 Task: Look for Airbnb options in Koidu, Sierra Leone from 9th December, 2023 to 16th December, 2023 for 2 adults, 1 child.2 bedrooms having 2 beds and 1 bathroom. Property type can be flat. Look for 4 properties as per requirement.
Action: Mouse moved to (486, 60)
Screenshot: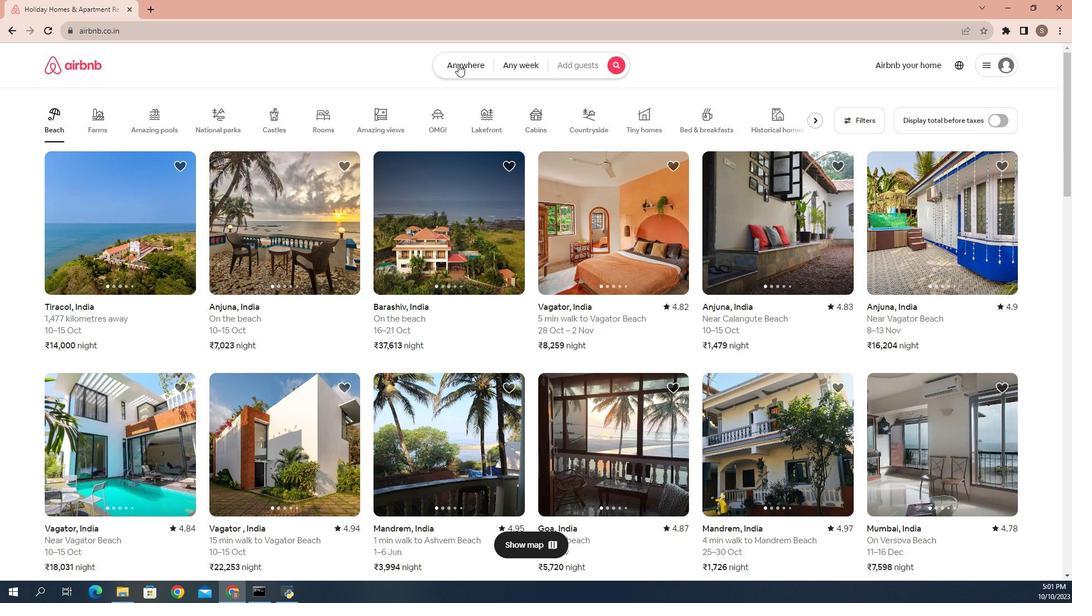
Action: Mouse pressed left at (486, 60)
Screenshot: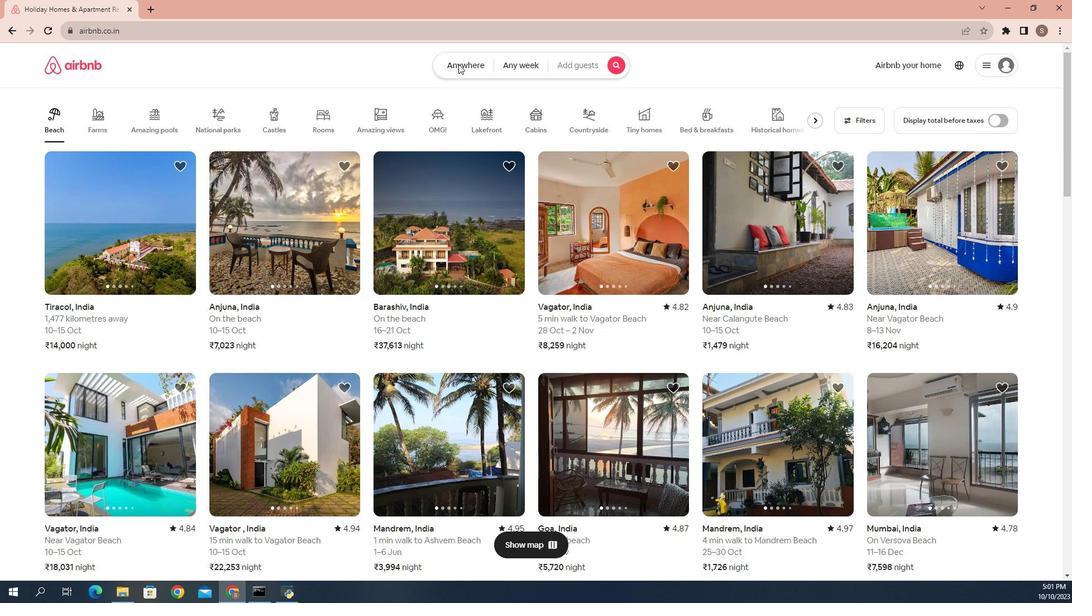 
Action: Mouse moved to (417, 104)
Screenshot: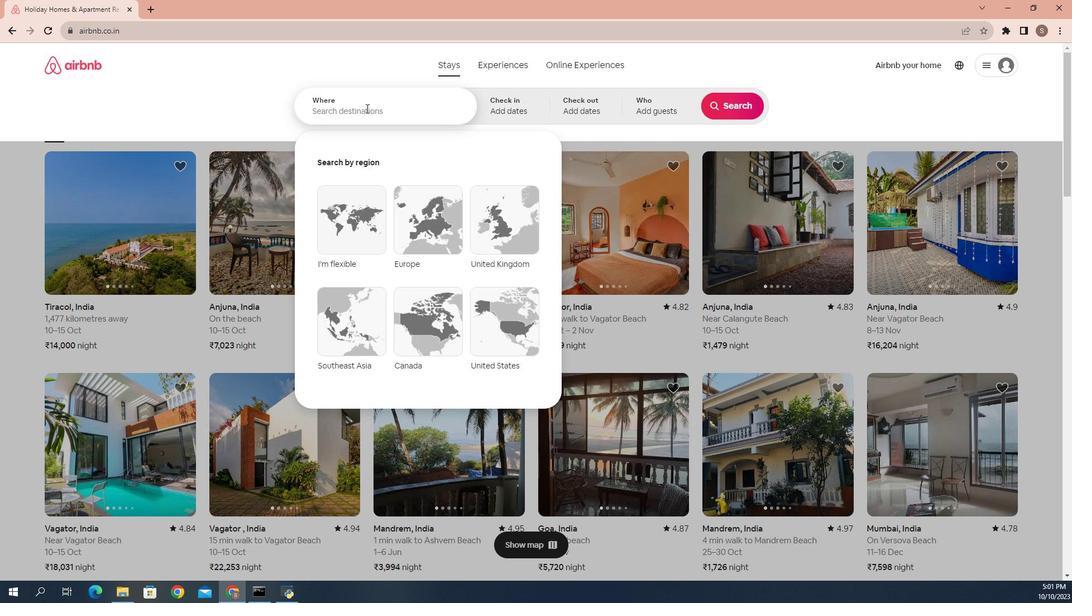 
Action: Mouse pressed left at (417, 104)
Screenshot: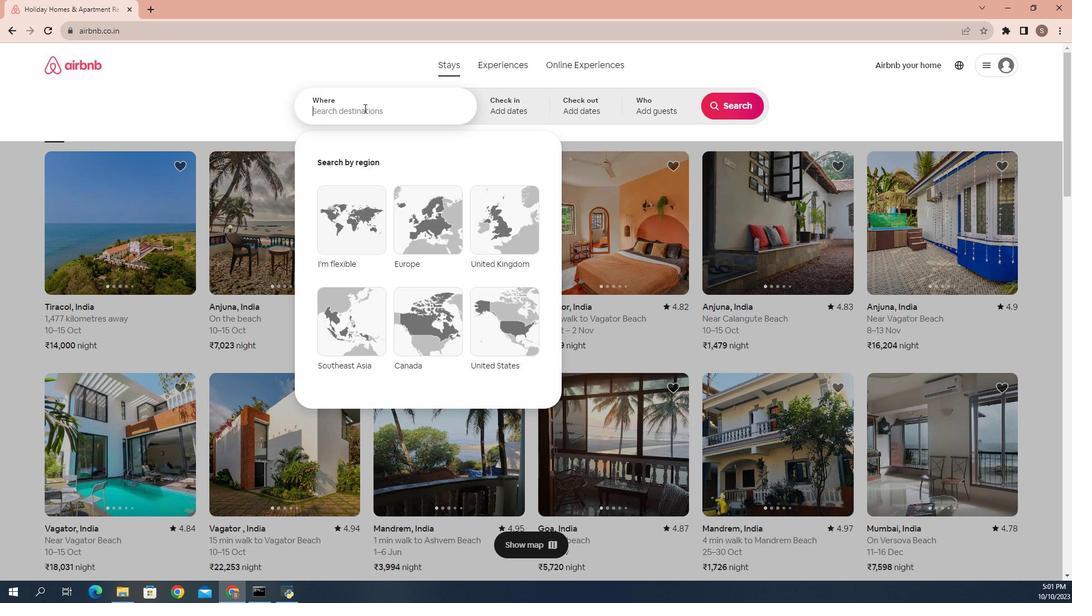 
Action: Mouse moved to (308, 77)
Screenshot: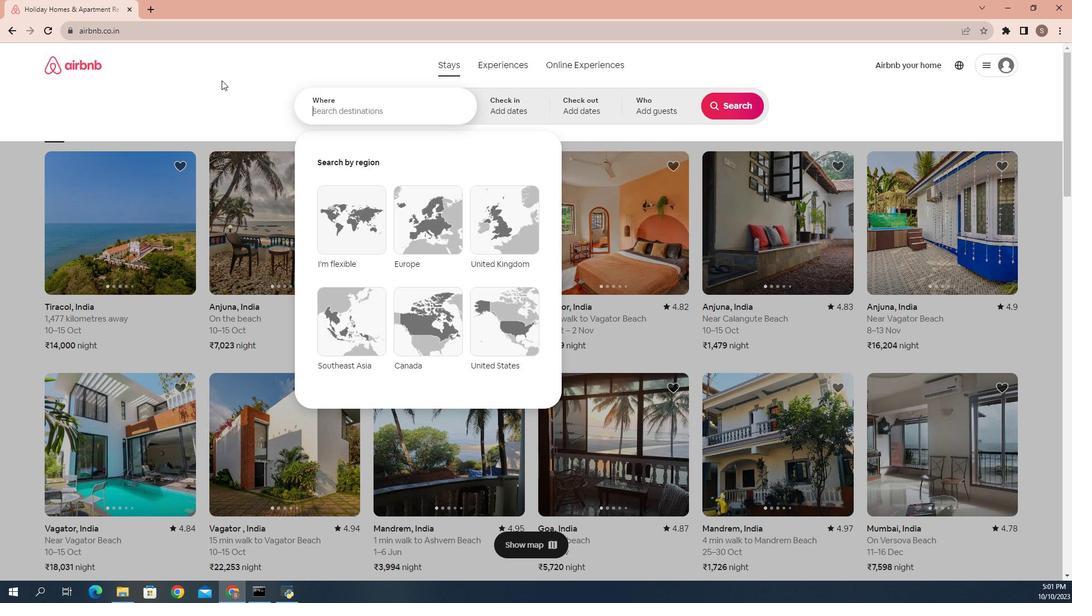
Action: Key pressed <Key.shift>Koidu,<Key.space><Key.shift_r>Sierra<Key.space><Key.shift>Leone
Screenshot: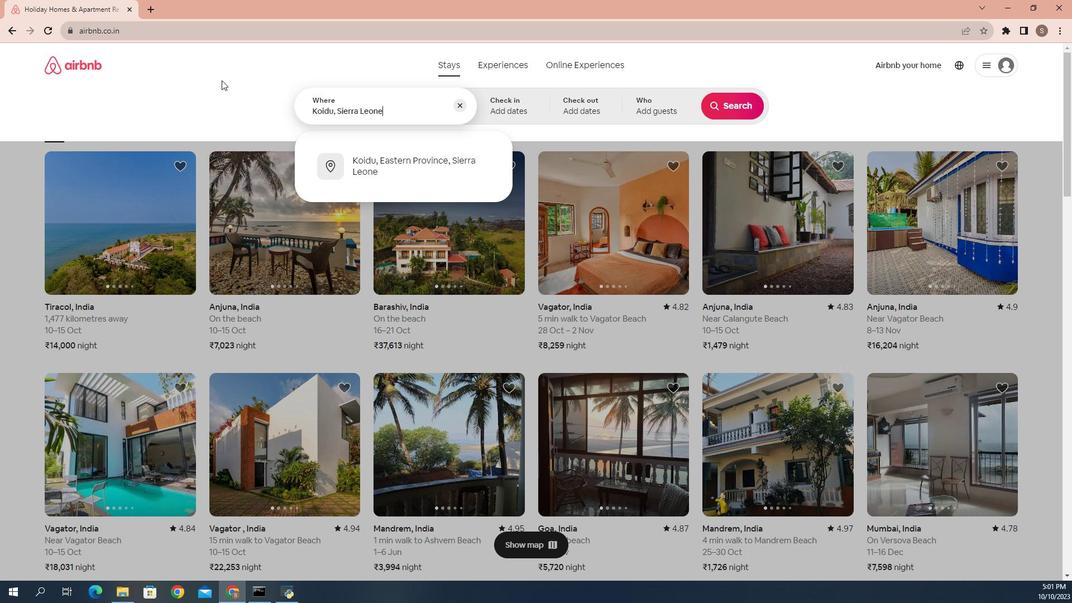 
Action: Mouse moved to (319, 92)
Screenshot: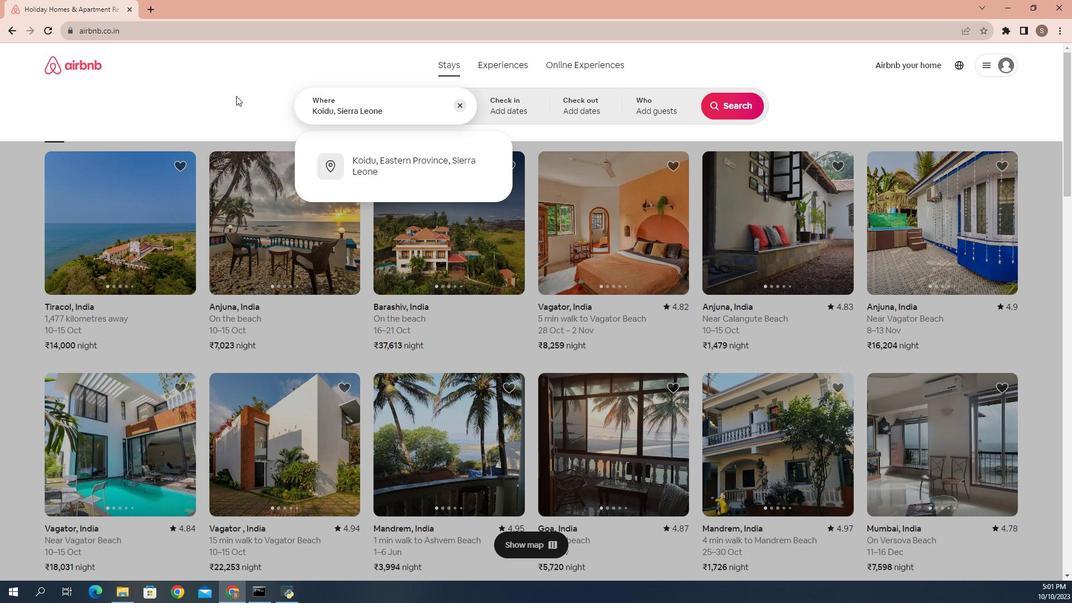 
Action: Key pressed <Key.enter>
Screenshot: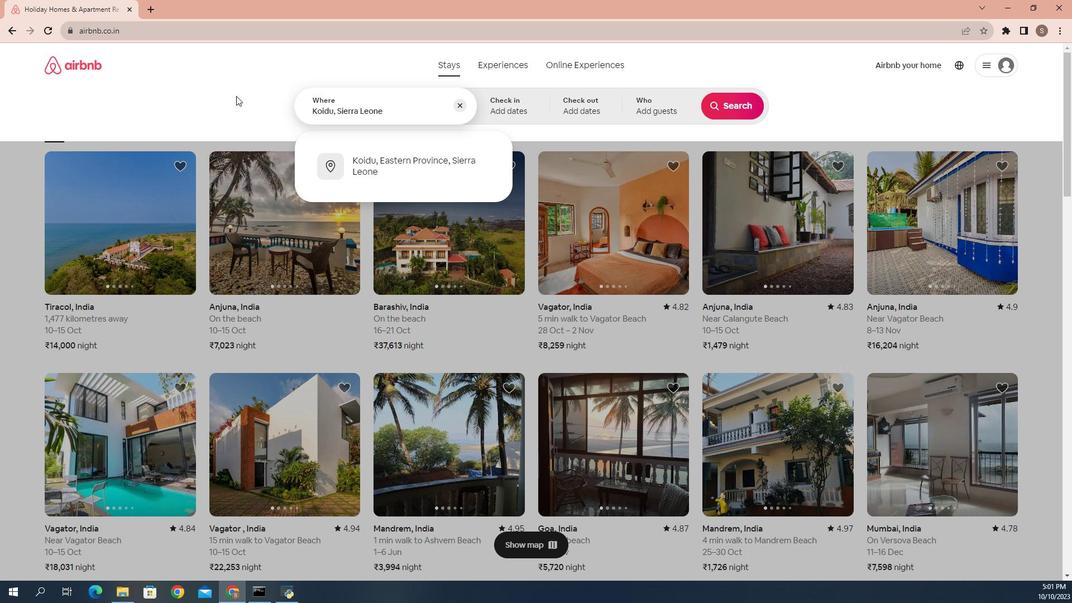 
Action: Mouse moved to (690, 190)
Screenshot: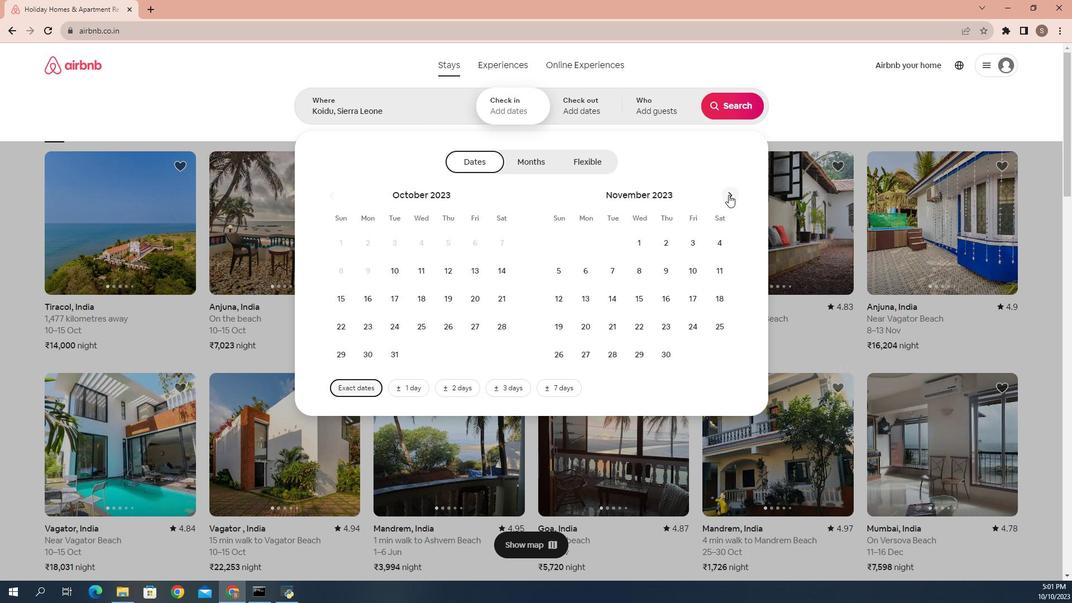 
Action: Mouse pressed left at (690, 190)
Screenshot: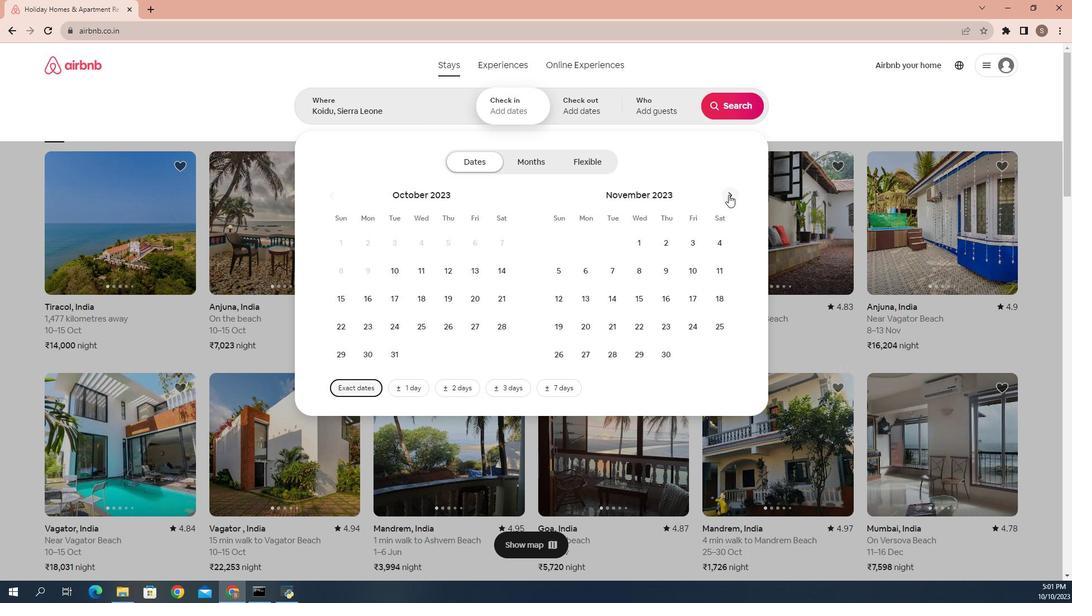 
Action: Mouse moved to (686, 265)
Screenshot: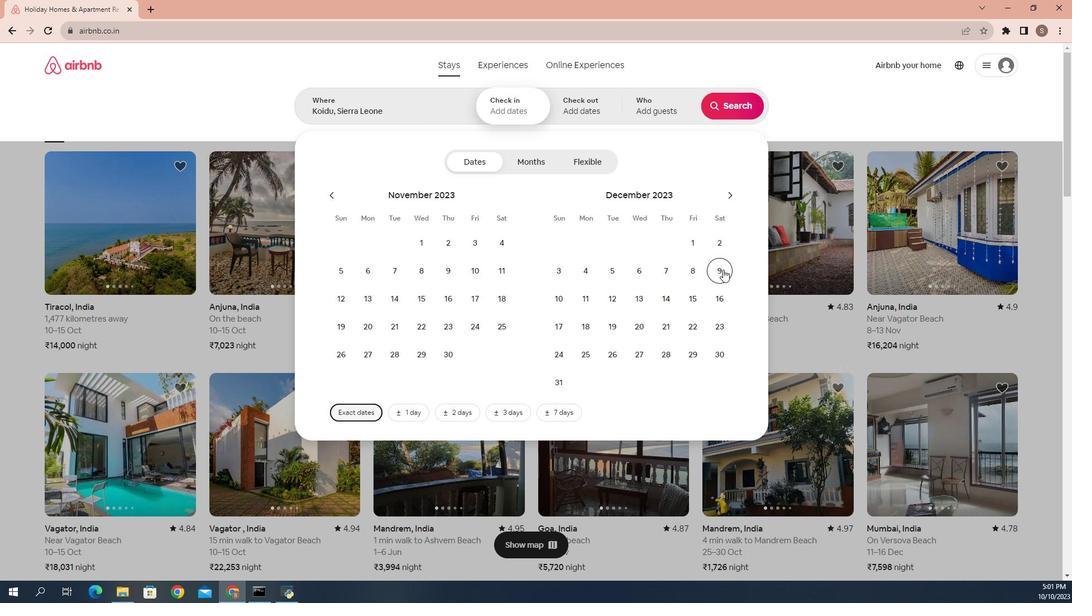 
Action: Mouse pressed left at (686, 265)
Screenshot: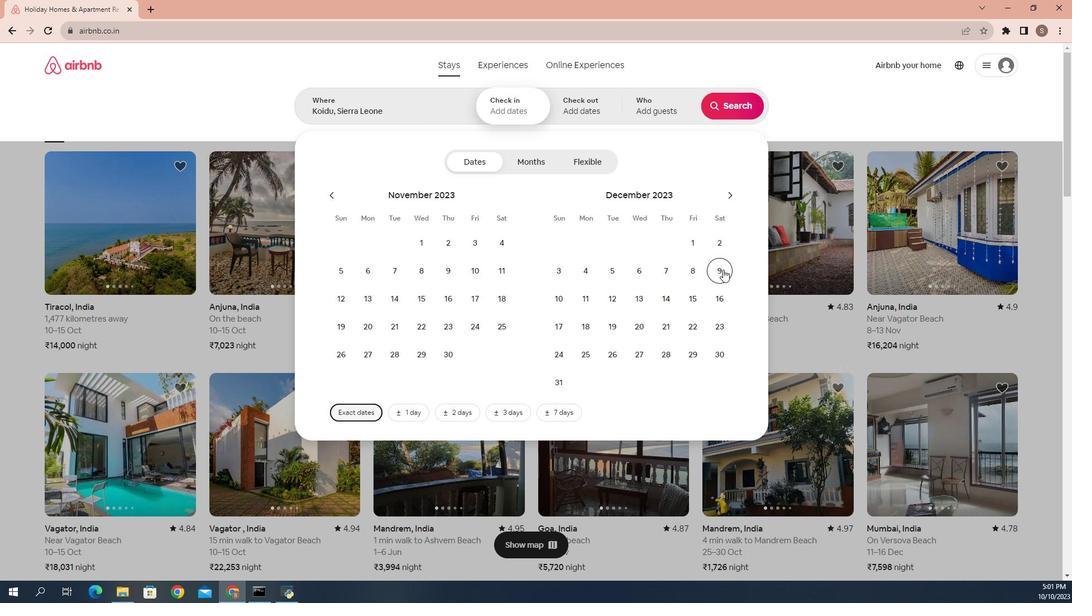 
Action: Mouse moved to (677, 292)
Screenshot: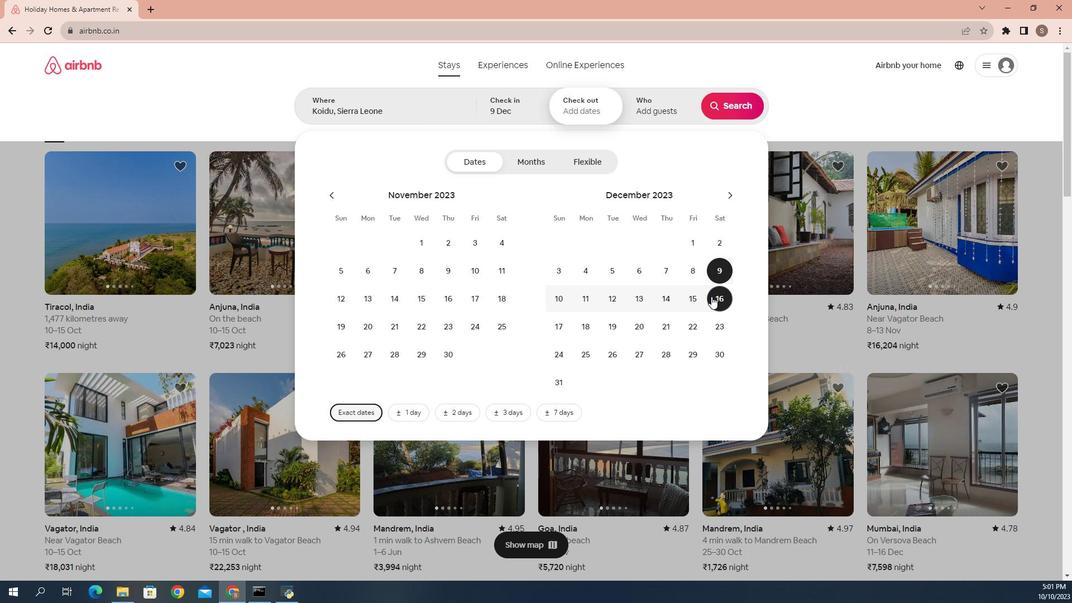 
Action: Mouse pressed left at (677, 292)
Screenshot: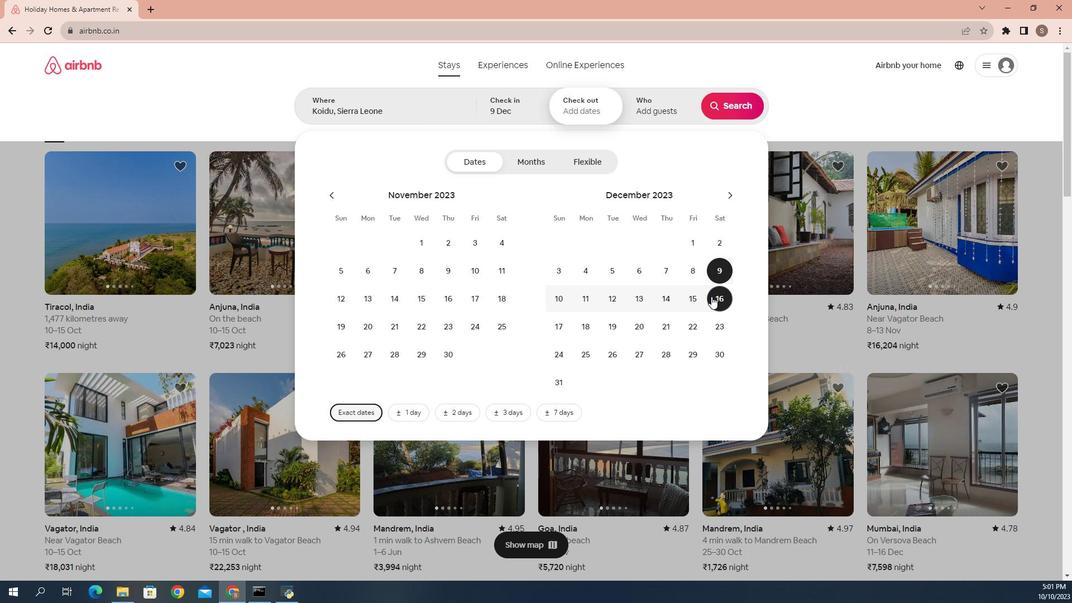 
Action: Mouse moved to (627, 93)
Screenshot: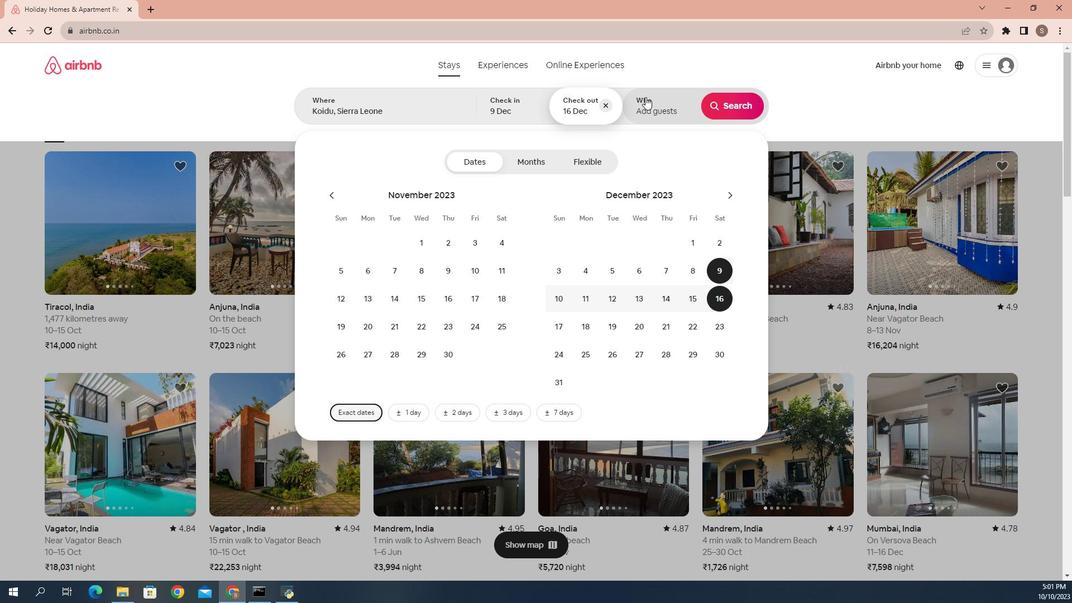 
Action: Mouse pressed left at (627, 93)
Screenshot: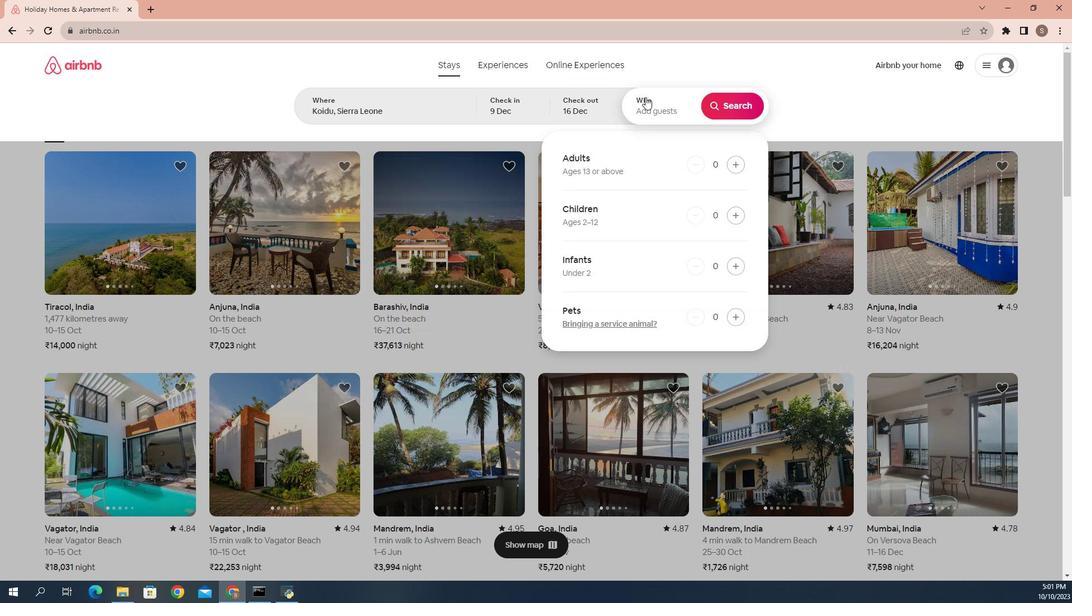 
Action: Mouse moved to (695, 163)
Screenshot: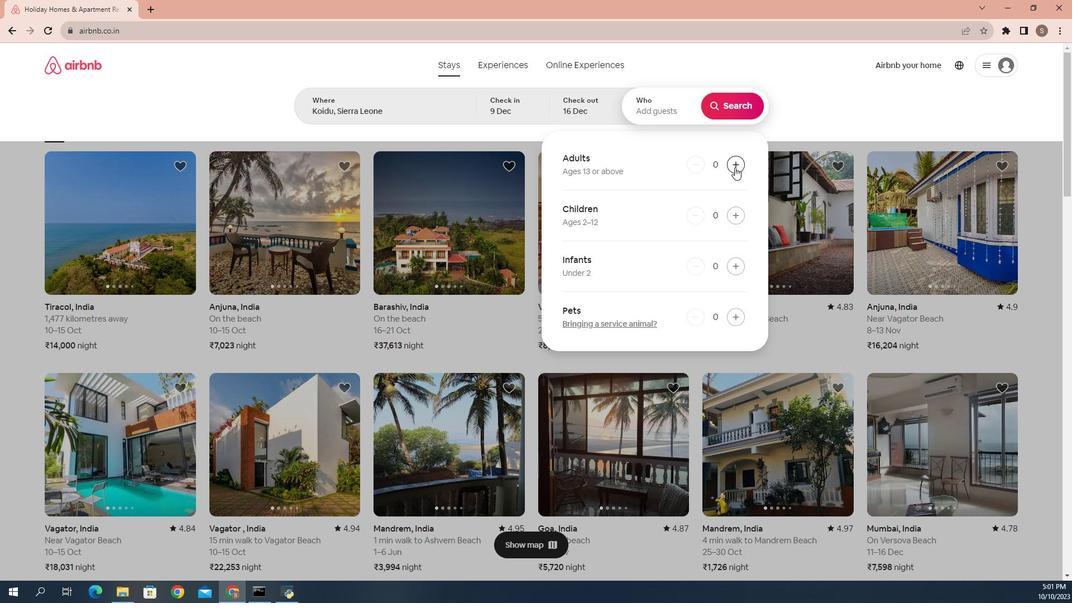 
Action: Mouse pressed left at (695, 163)
Screenshot: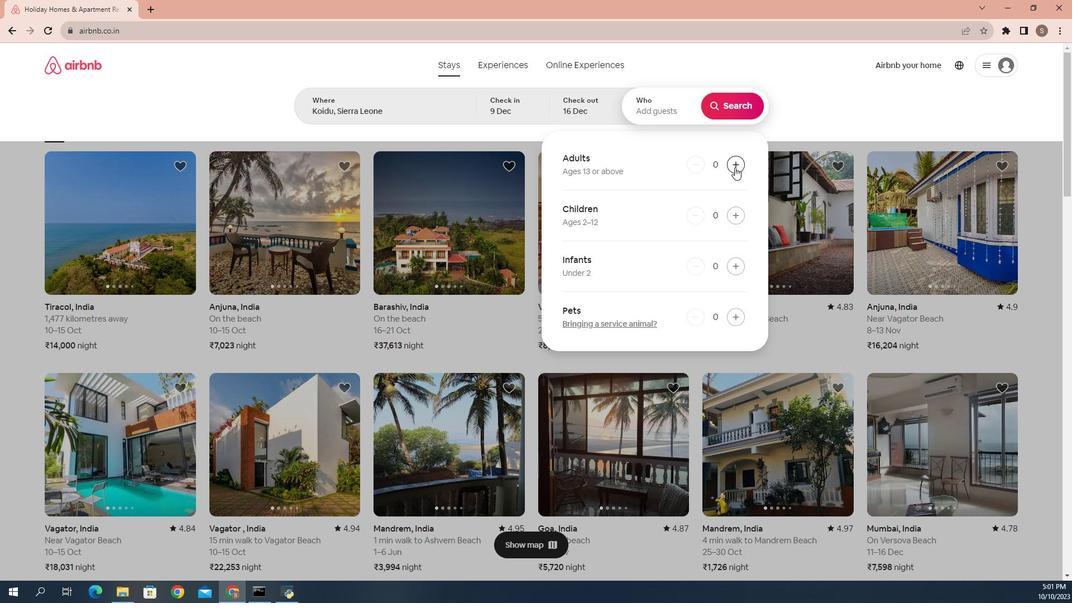 
Action: Mouse pressed left at (695, 163)
Screenshot: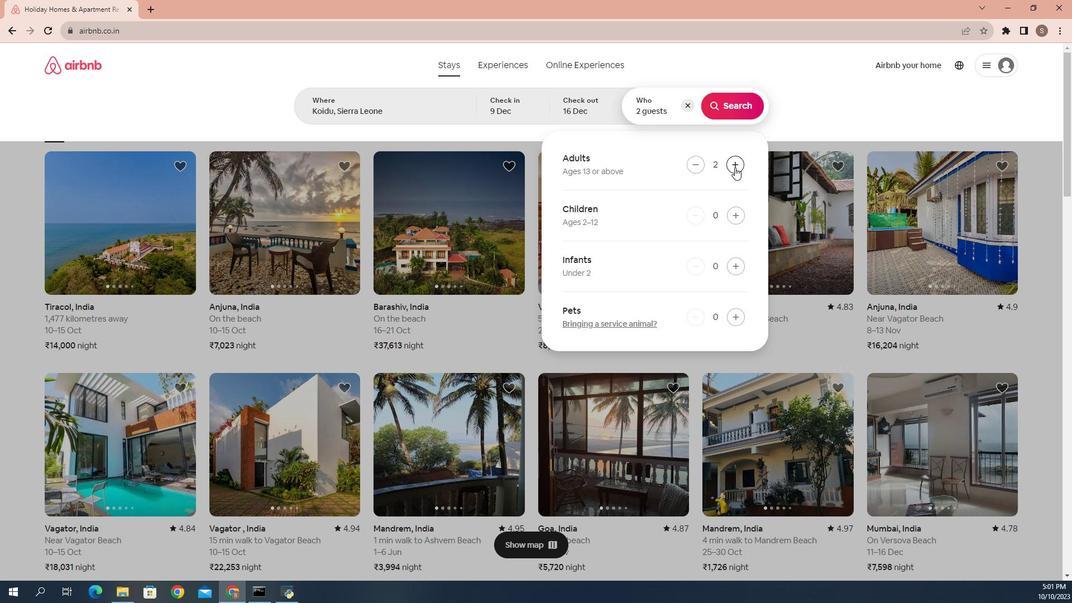 
Action: Mouse moved to (699, 212)
Screenshot: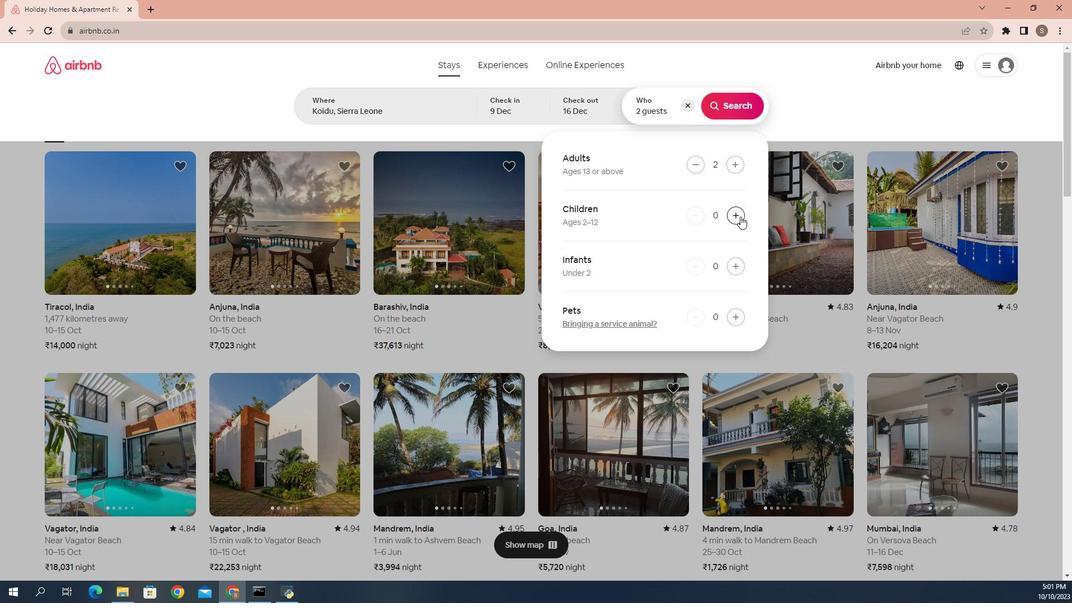 
Action: Mouse pressed left at (699, 212)
Screenshot: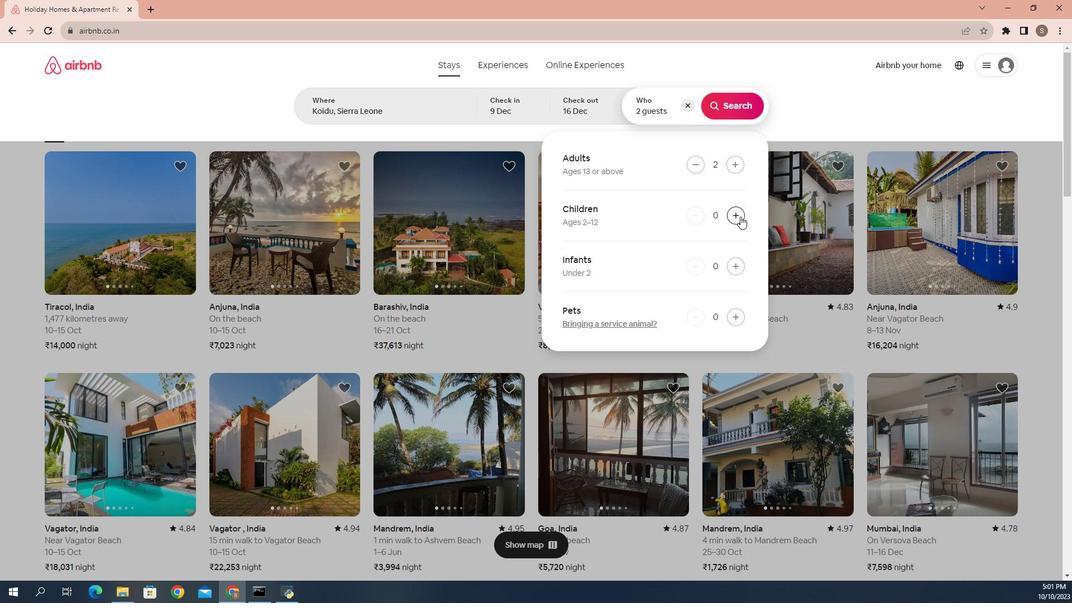 
Action: Mouse moved to (690, 103)
Screenshot: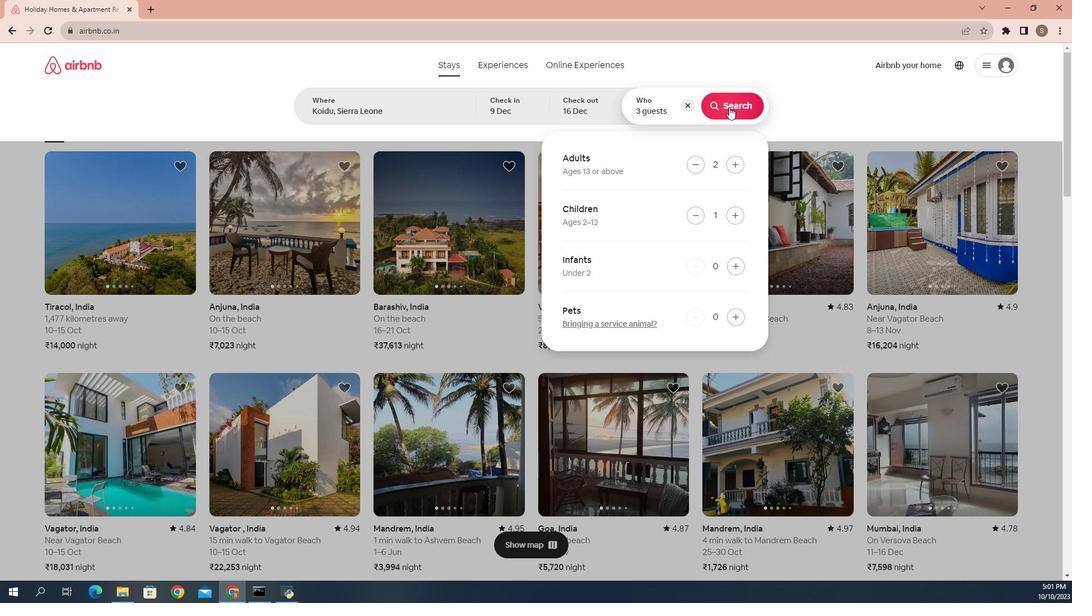 
Action: Mouse pressed left at (690, 103)
Screenshot: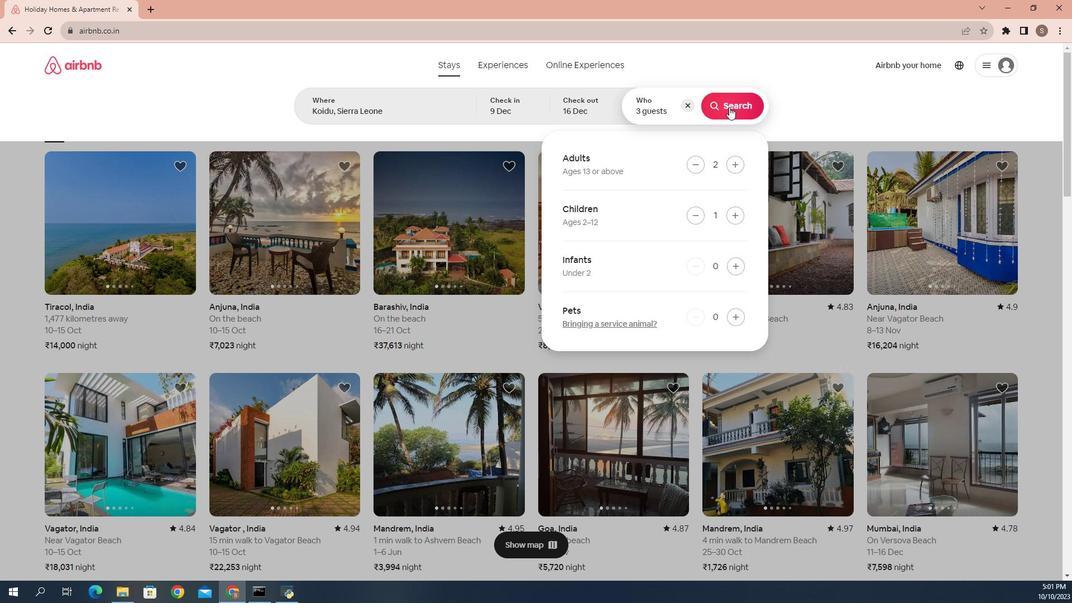 
Action: Mouse moved to (809, 104)
Screenshot: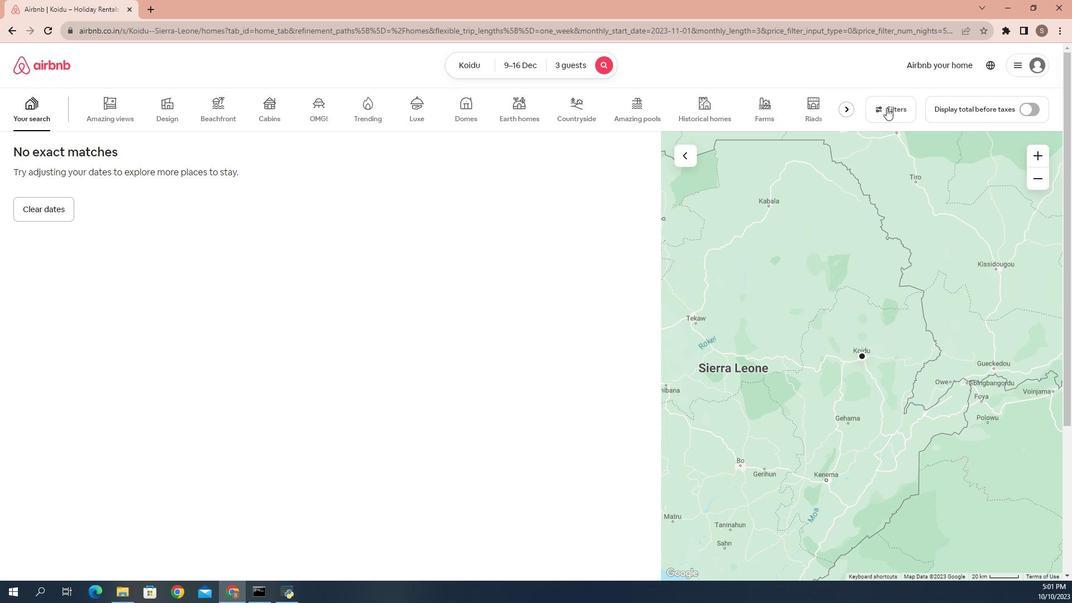 
Action: Mouse pressed left at (809, 104)
Screenshot: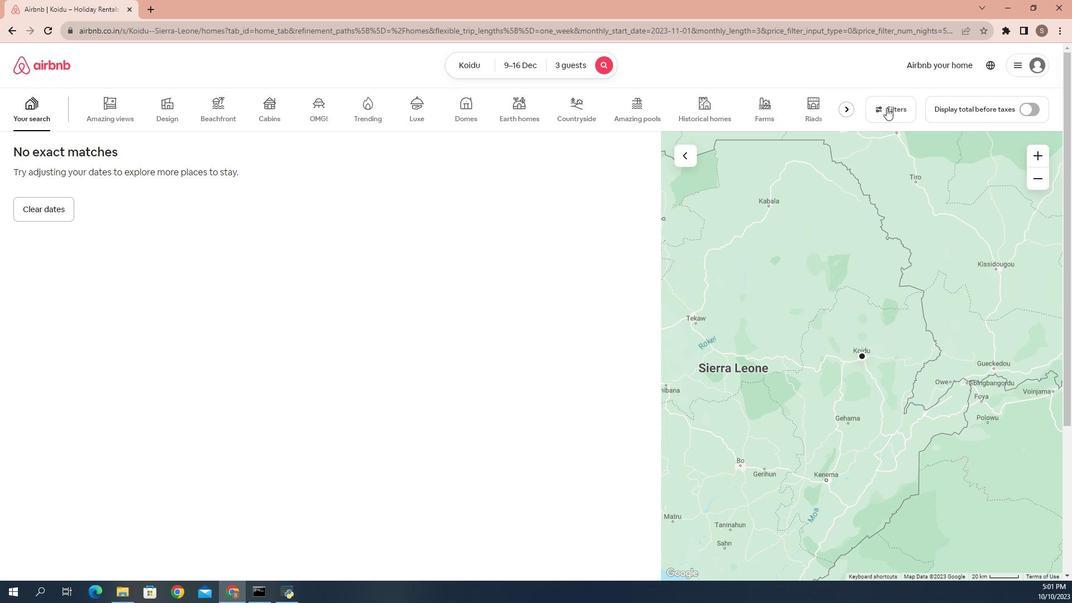 
Action: Mouse moved to (536, 285)
Screenshot: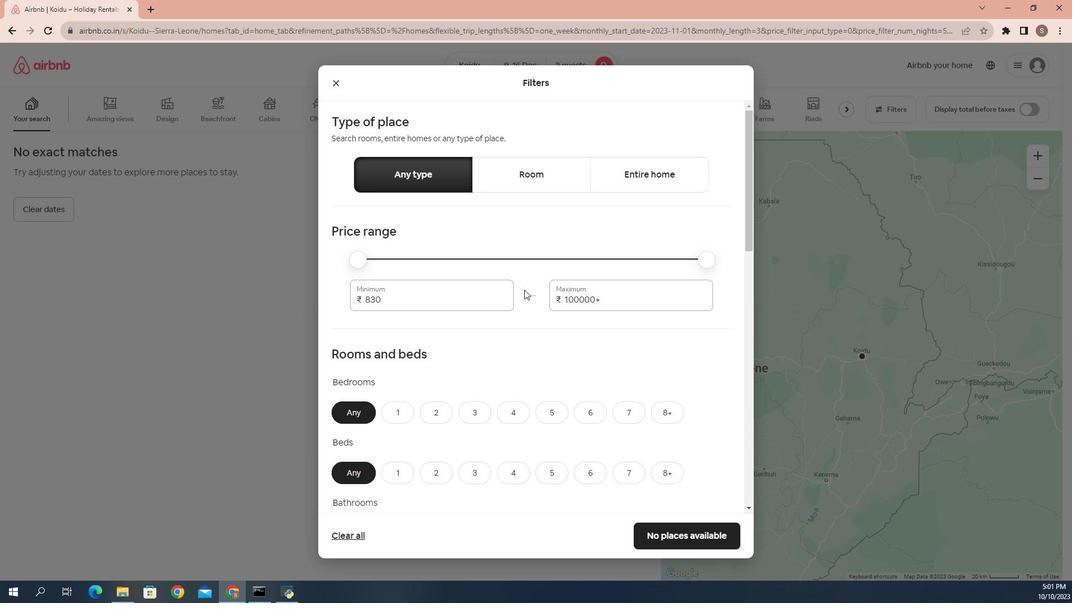 
Action: Mouse scrolled (536, 284) with delta (0, 0)
Screenshot: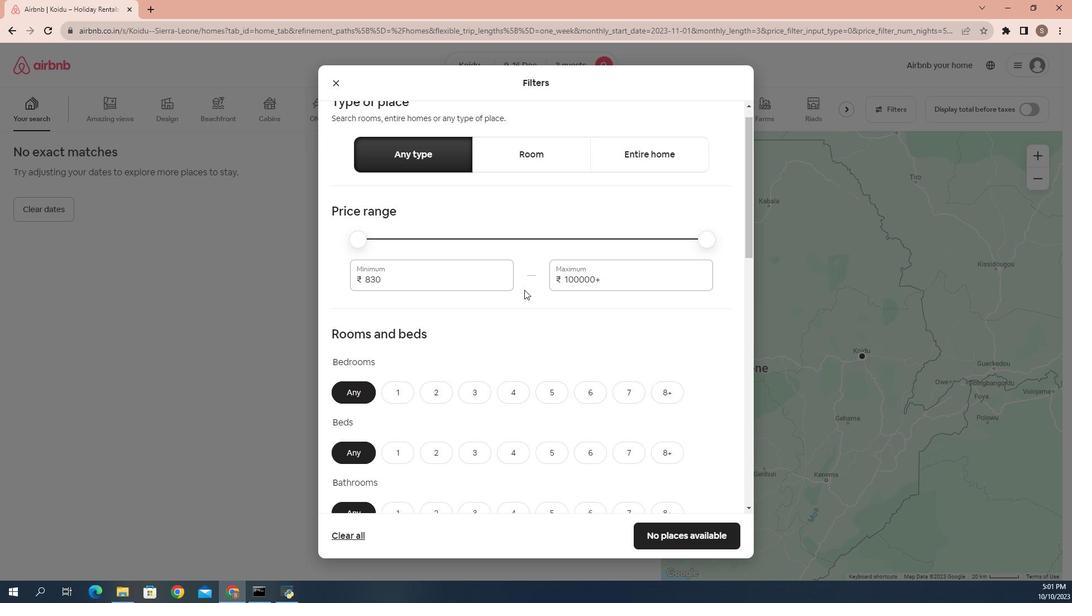 
Action: Mouse moved to (537, 285)
Screenshot: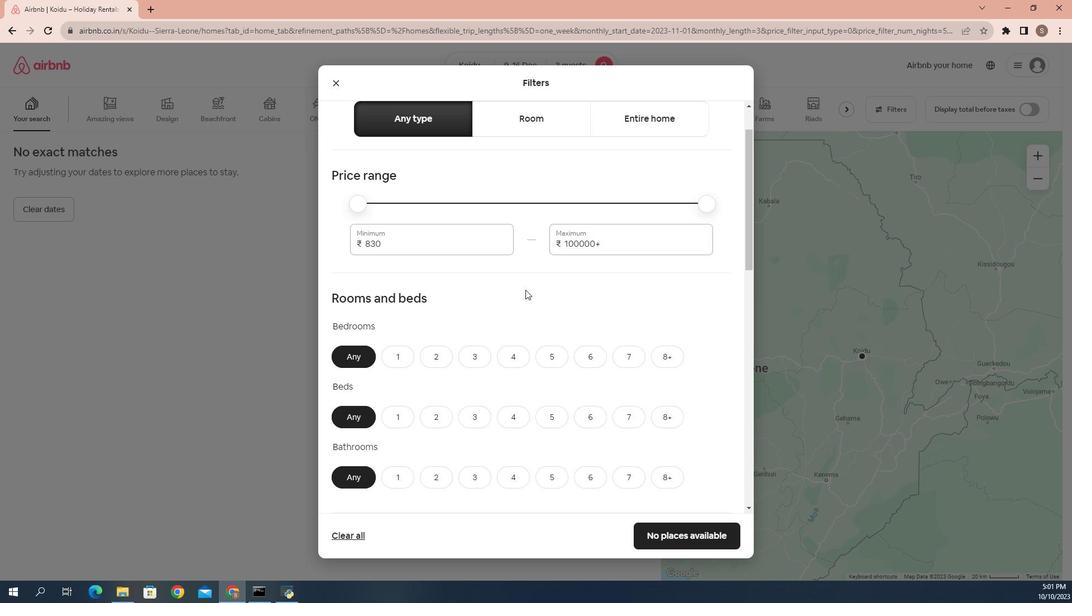 
Action: Mouse scrolled (537, 284) with delta (0, 0)
Screenshot: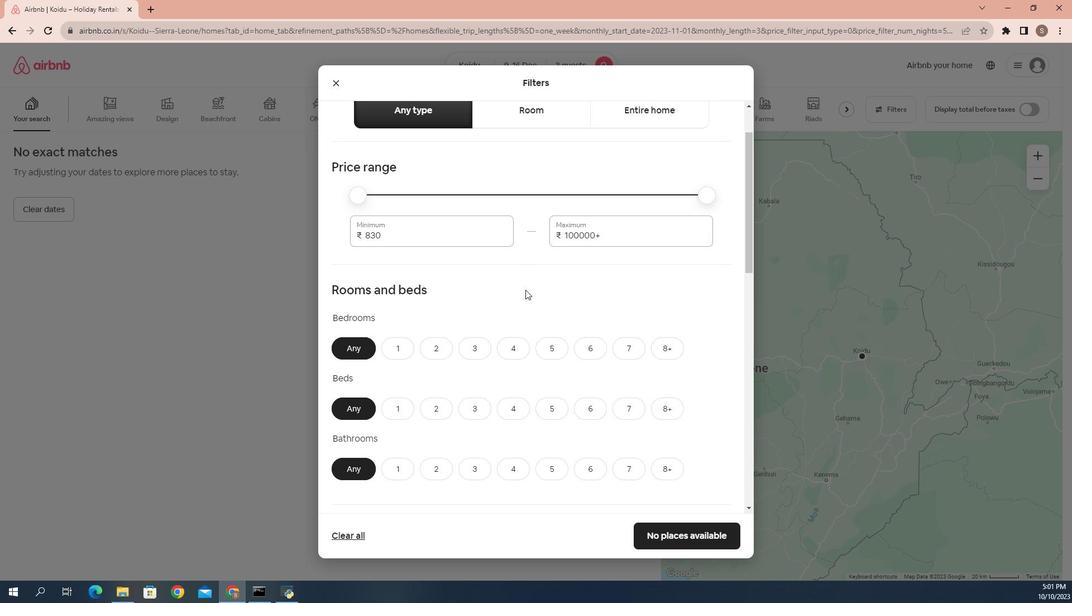 
Action: Mouse moved to (477, 295)
Screenshot: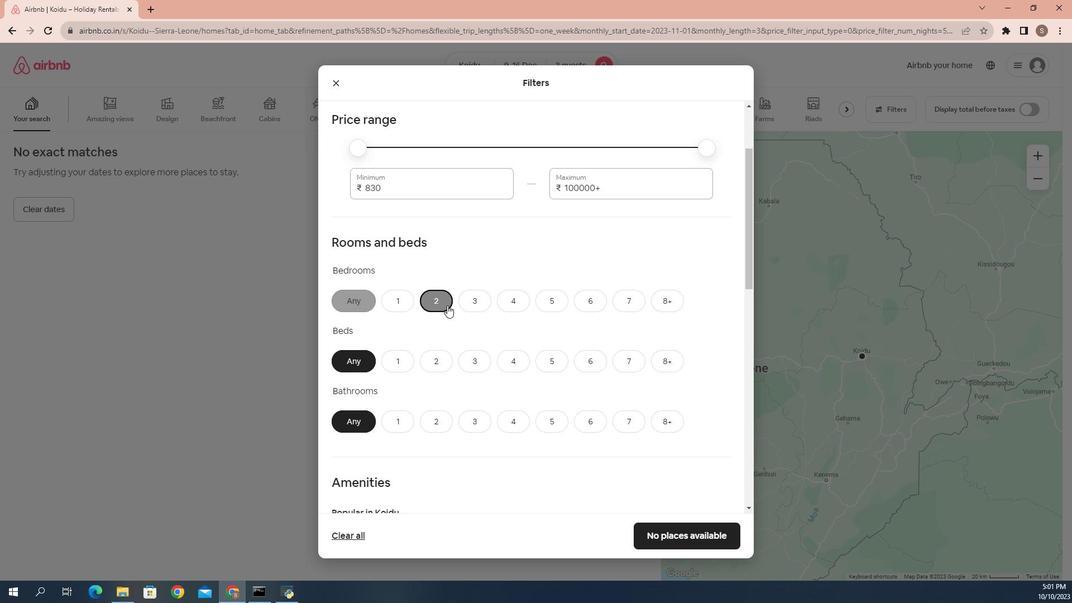 
Action: Mouse pressed left at (477, 295)
Screenshot: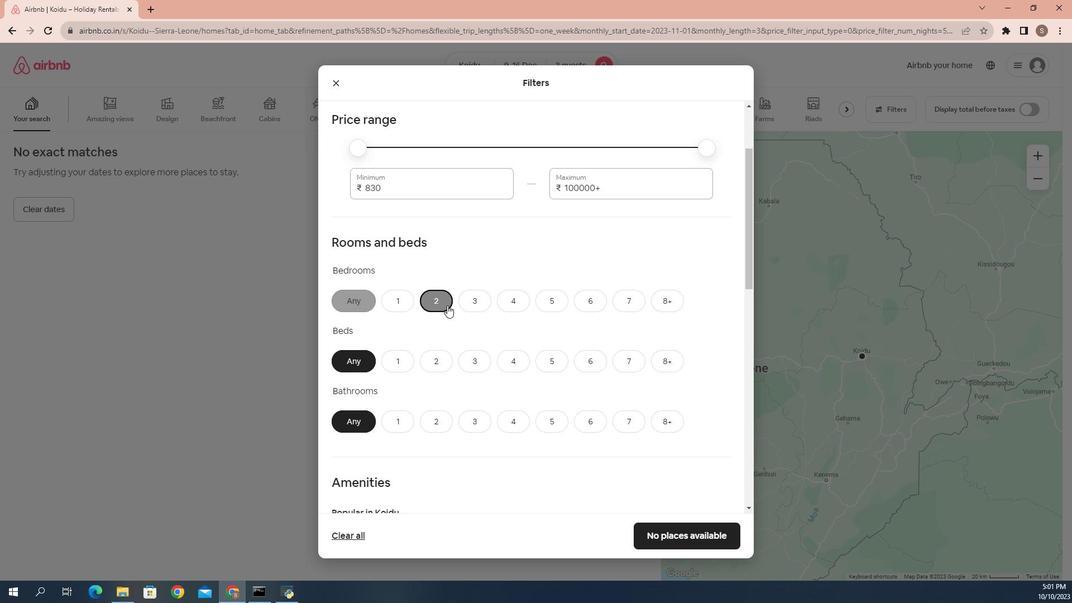 
Action: Mouse moved to (473, 360)
Screenshot: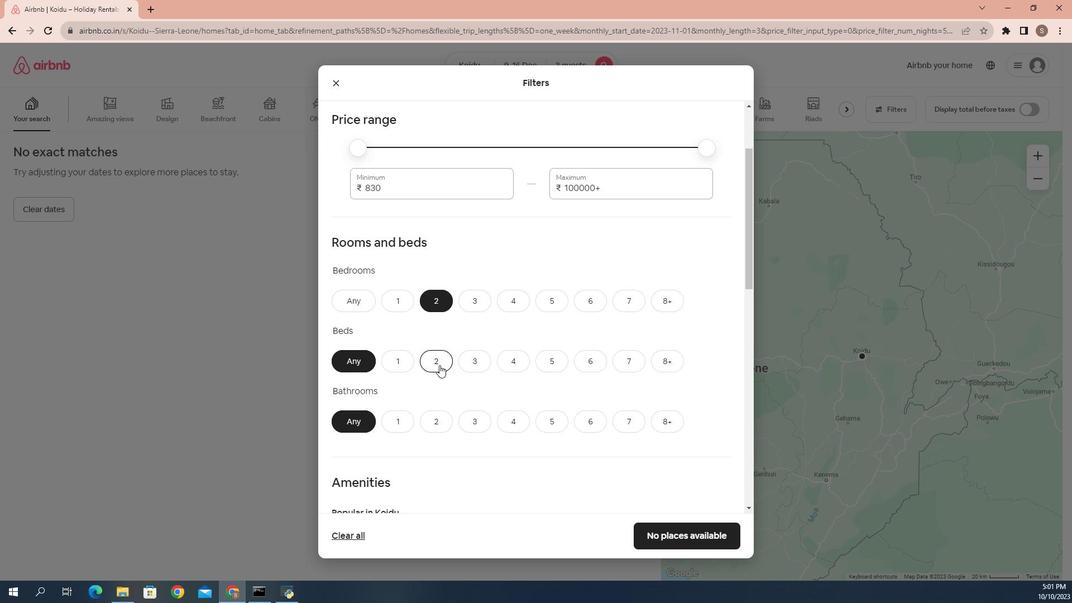 
Action: Mouse pressed left at (473, 360)
Screenshot: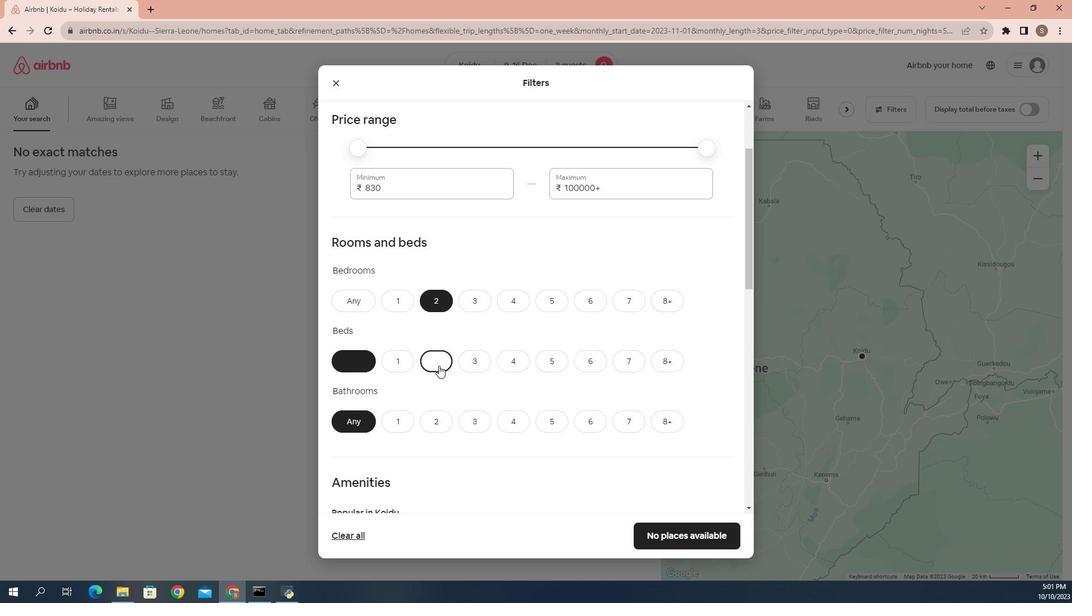 
Action: Mouse moved to (438, 416)
Screenshot: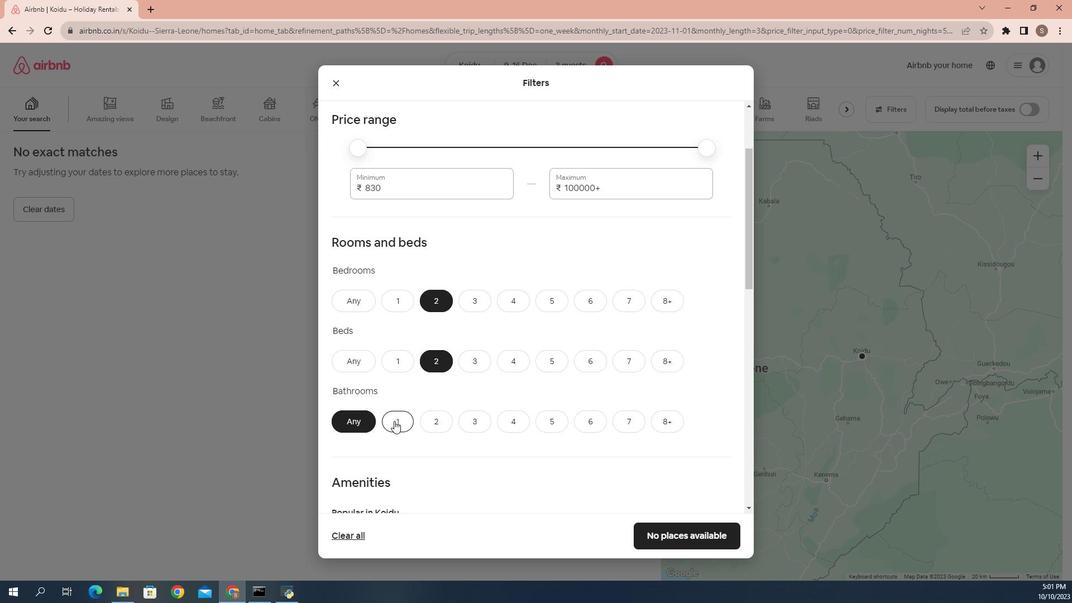 
Action: Mouse pressed left at (438, 416)
Screenshot: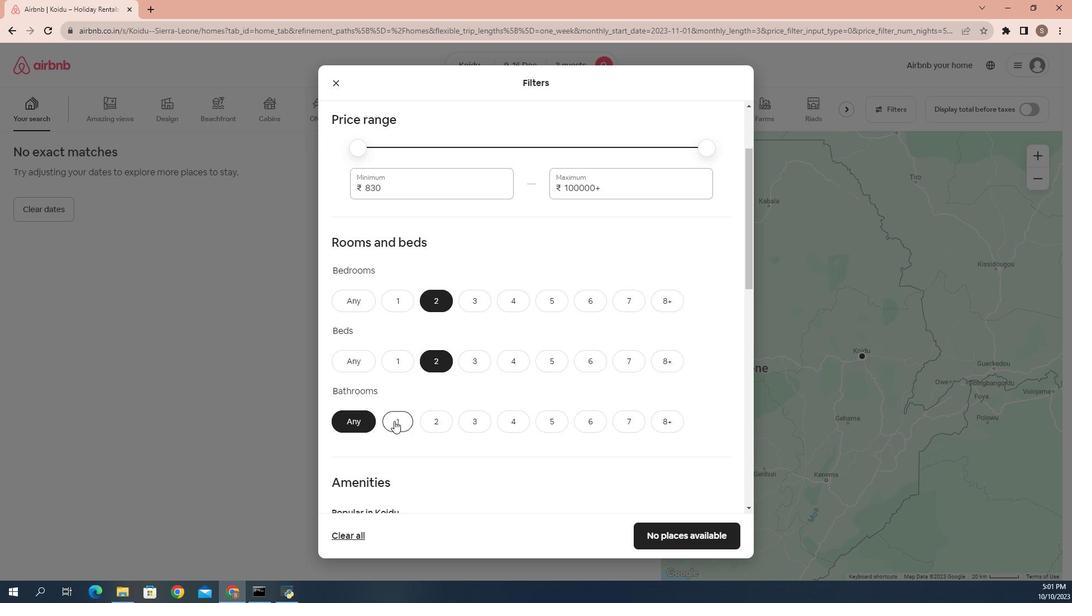 
Action: Mouse moved to (505, 337)
Screenshot: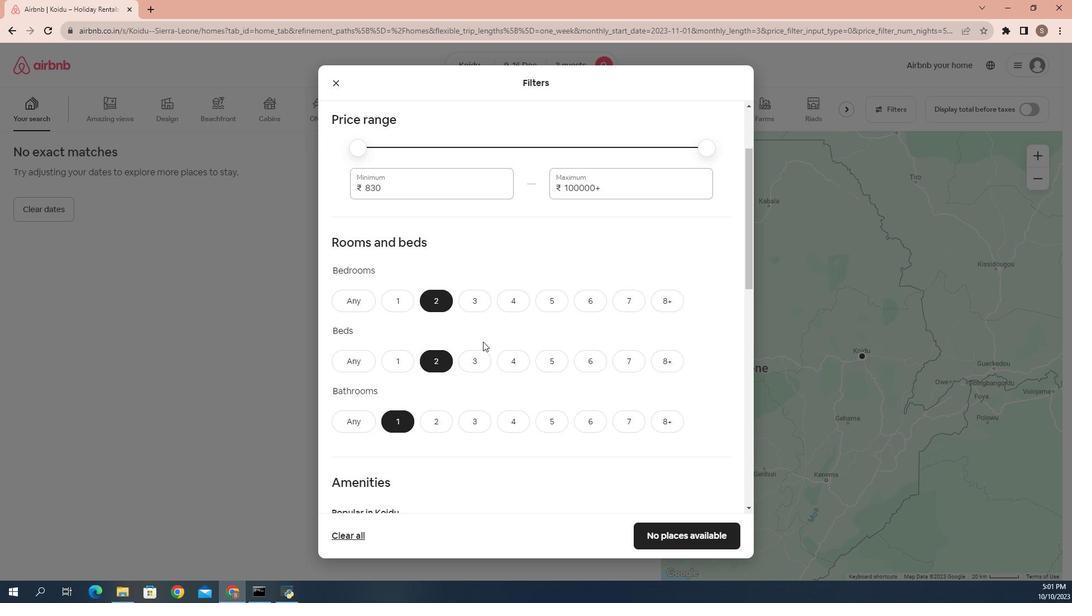 
Action: Mouse scrolled (505, 336) with delta (0, 0)
Screenshot: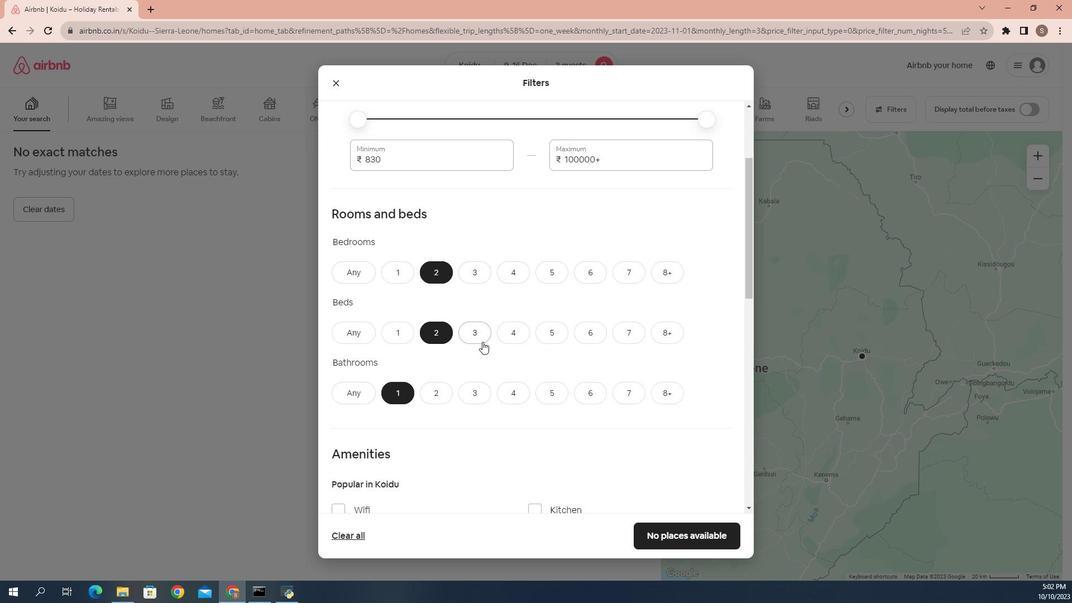
Action: Mouse moved to (531, 312)
Screenshot: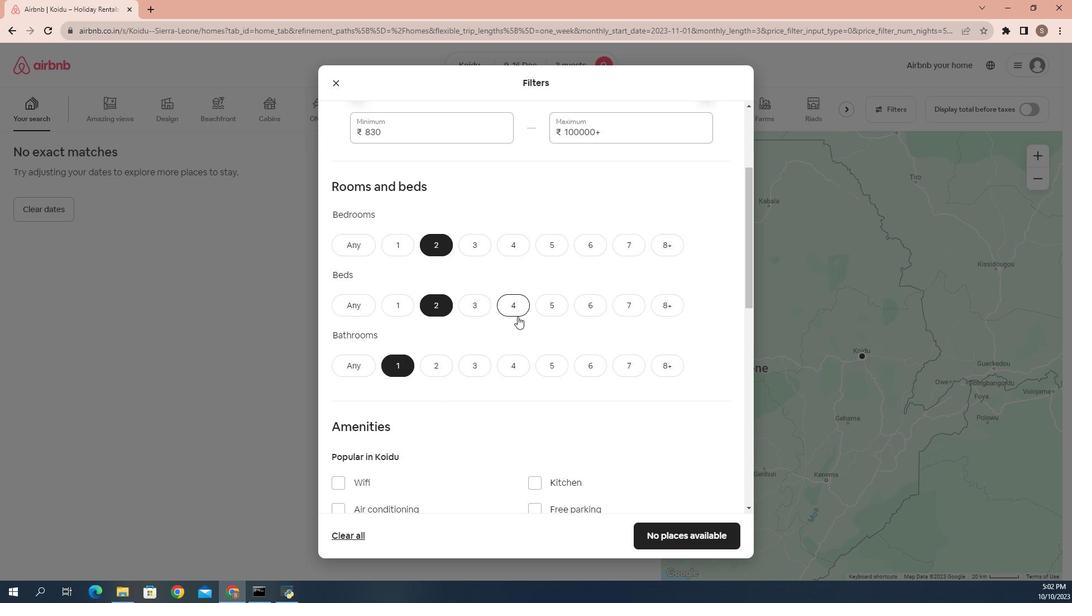 
Action: Mouse scrolled (531, 311) with delta (0, 0)
Screenshot: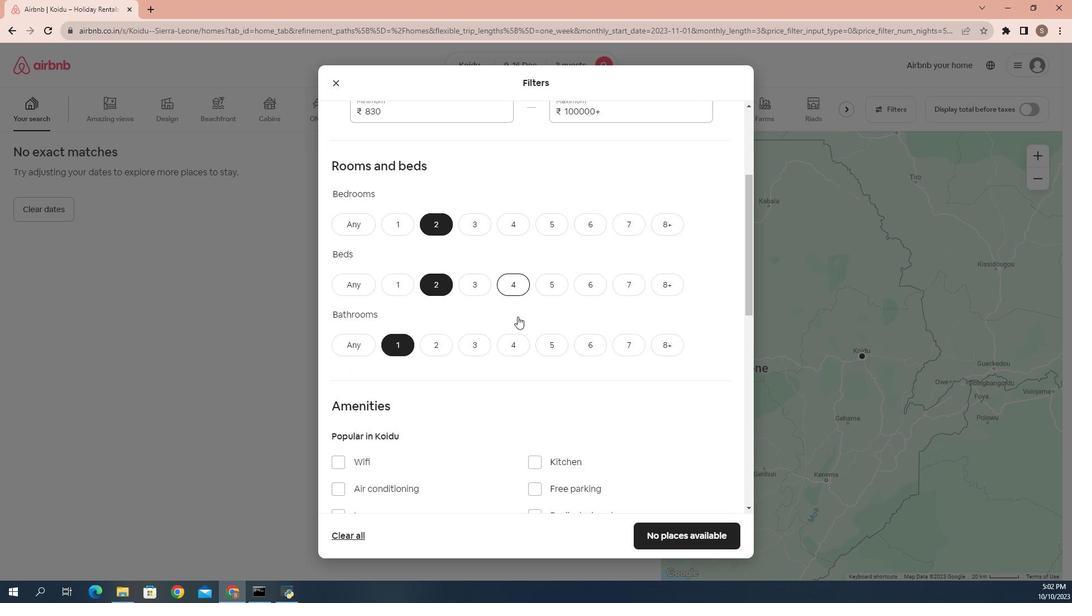 
Action: Mouse moved to (555, 333)
Screenshot: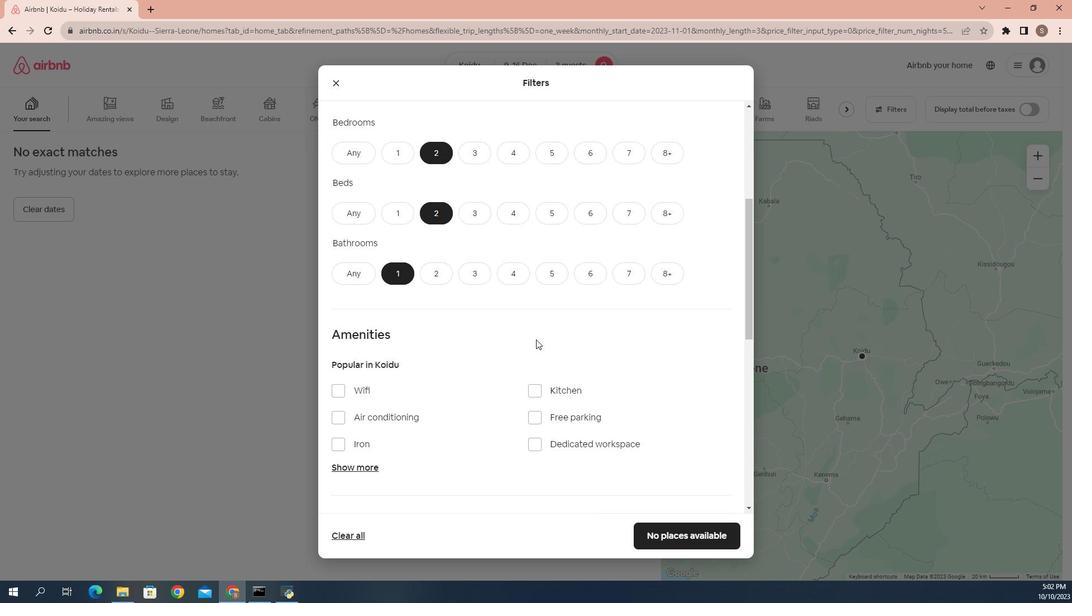 
Action: Mouse scrolled (555, 333) with delta (0, 0)
Screenshot: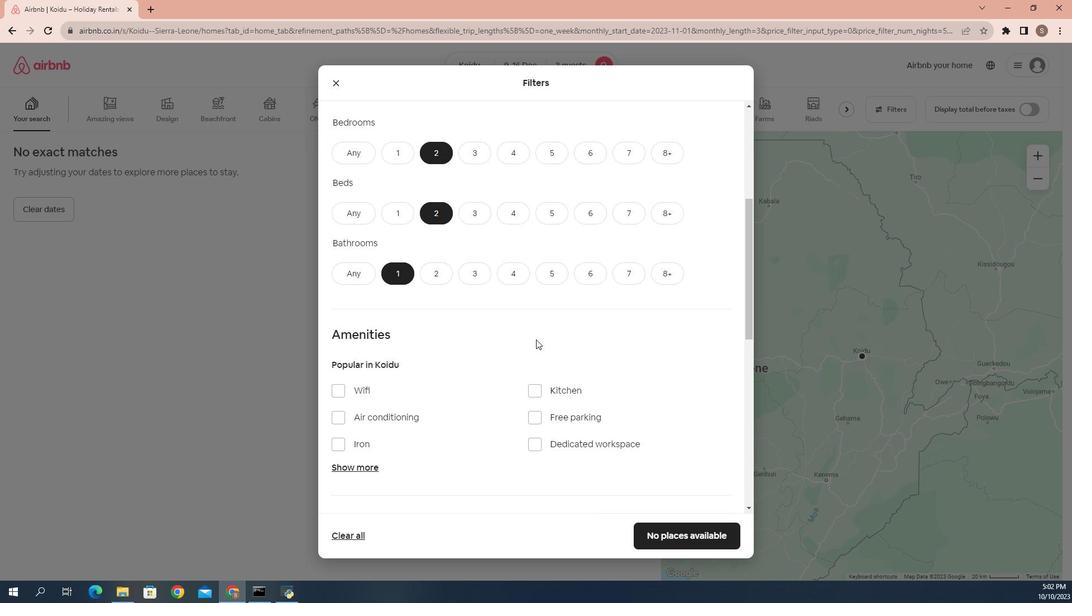 
Action: Mouse moved to (547, 335)
Screenshot: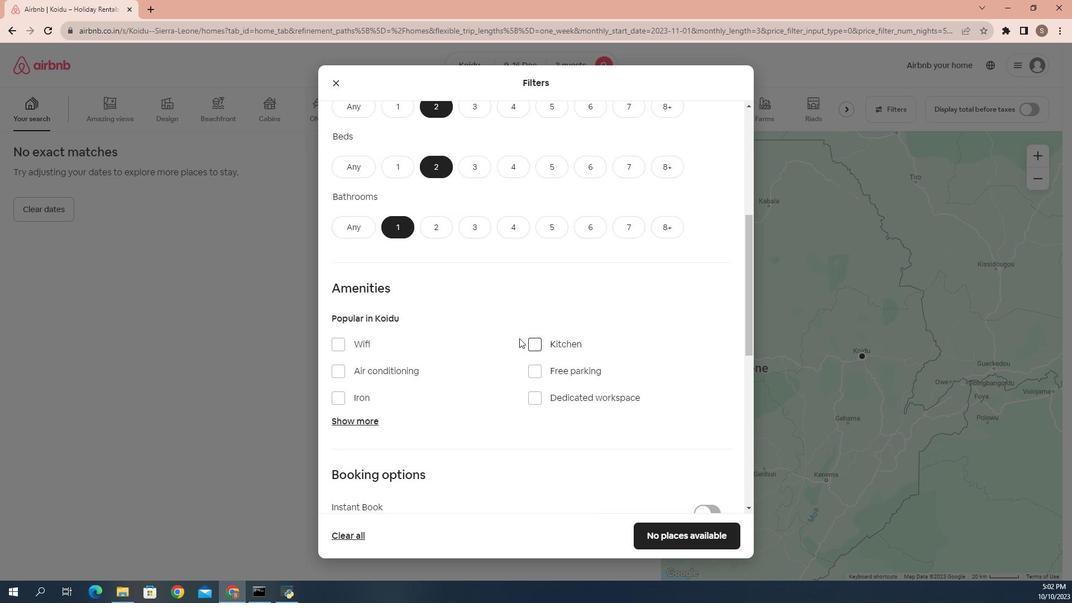 
Action: Mouse scrolled (547, 335) with delta (0, 0)
Screenshot: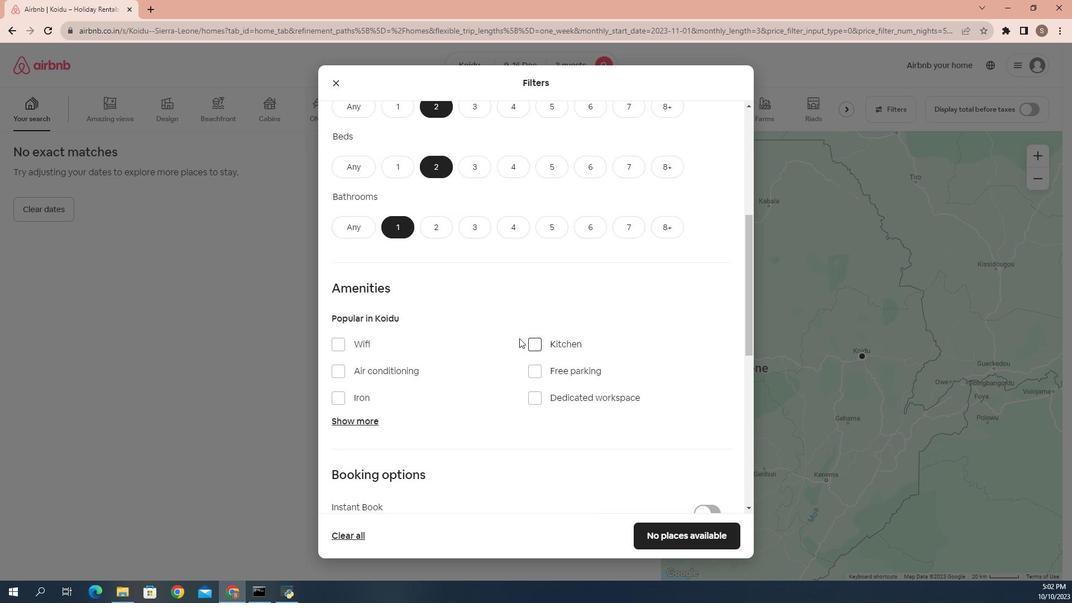 
Action: Mouse moved to (519, 326)
Screenshot: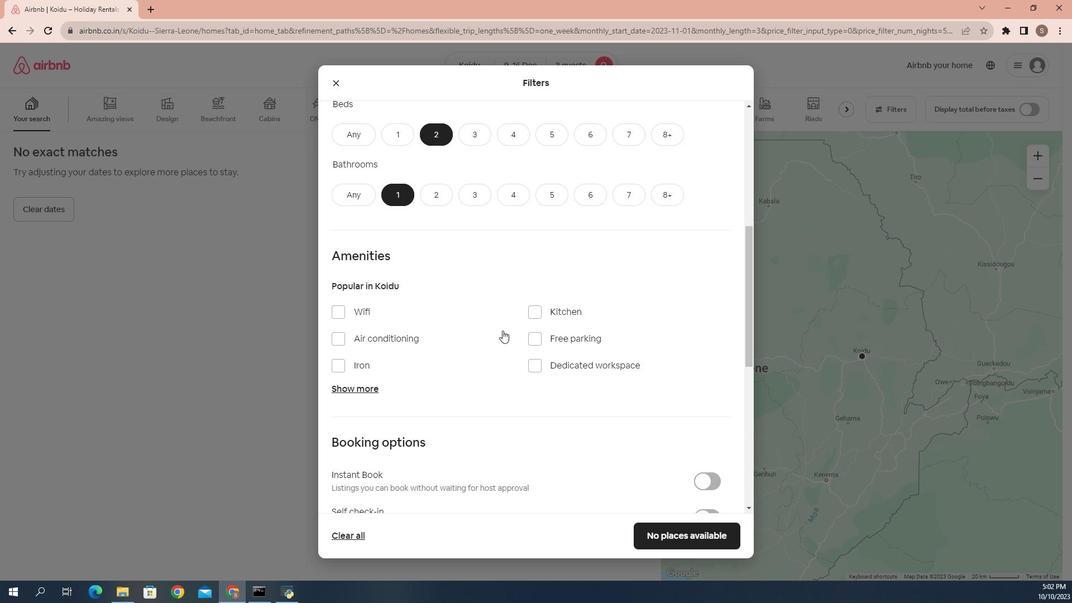 
Action: Mouse scrolled (519, 325) with delta (0, 0)
Screenshot: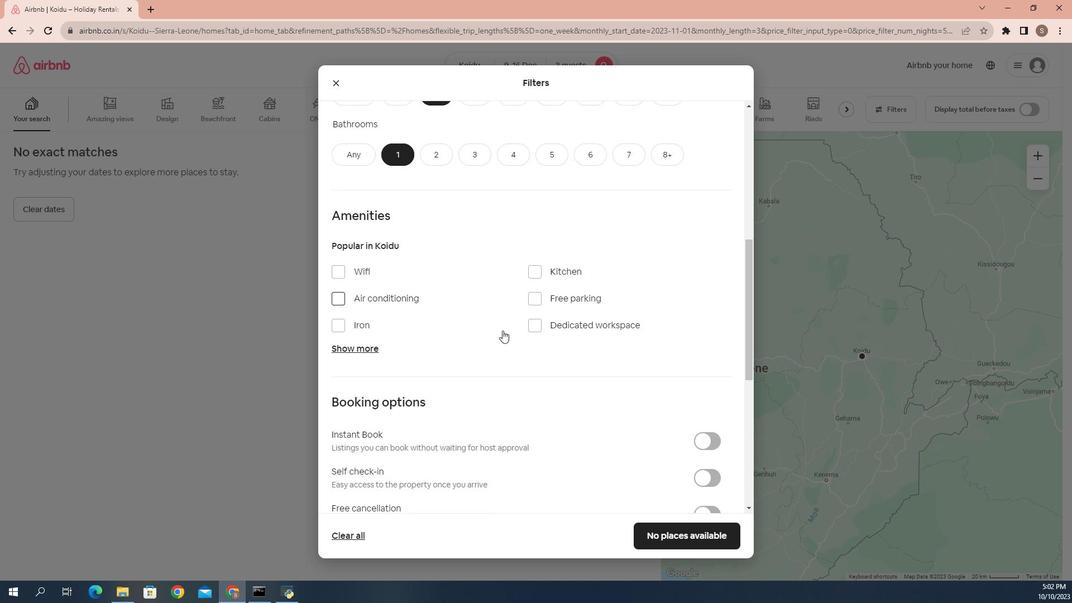 
Action: Mouse moved to (544, 305)
Screenshot: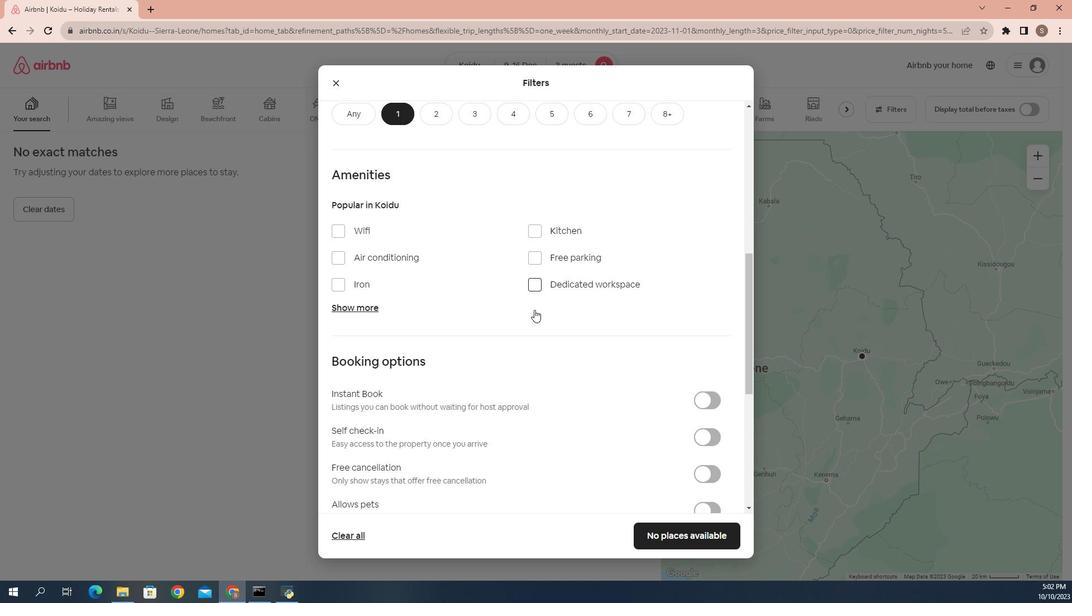
Action: Mouse scrolled (544, 304) with delta (0, 0)
Screenshot: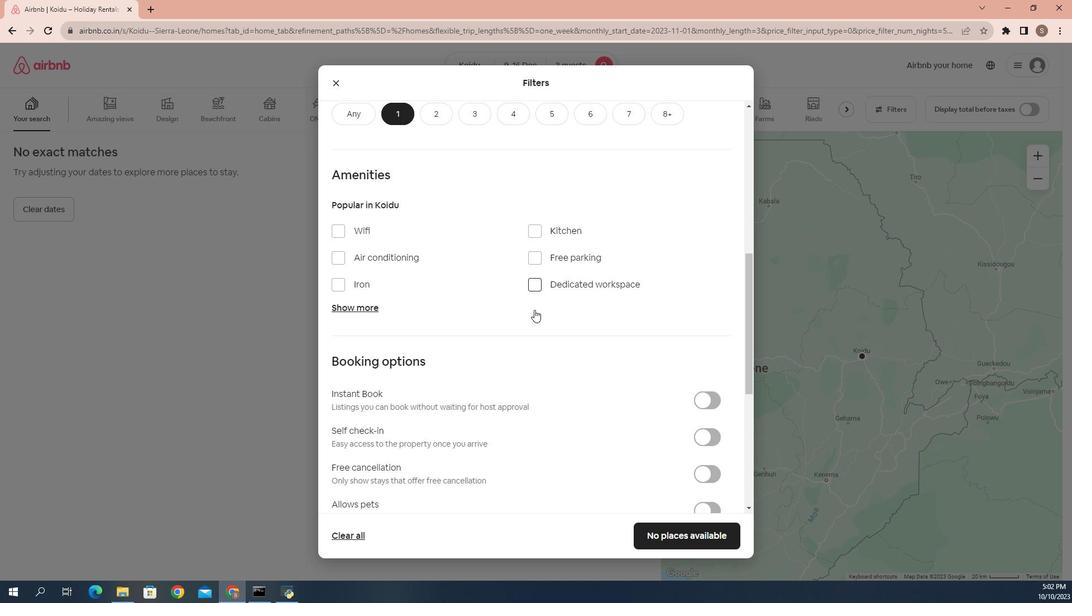 
Action: Mouse moved to (509, 287)
Screenshot: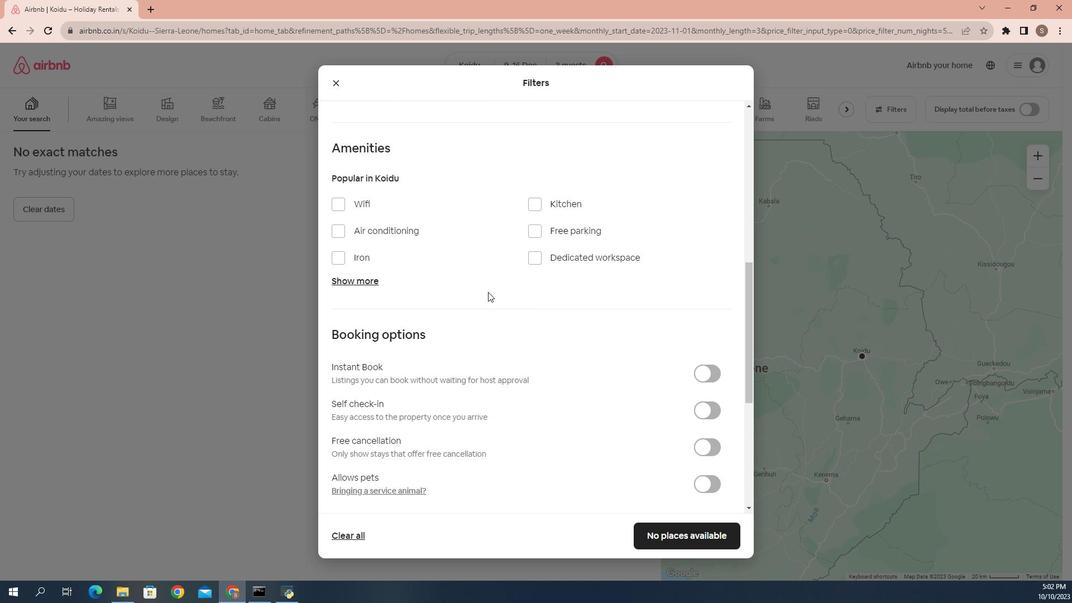 
Action: Mouse scrolled (509, 288) with delta (0, 0)
Screenshot: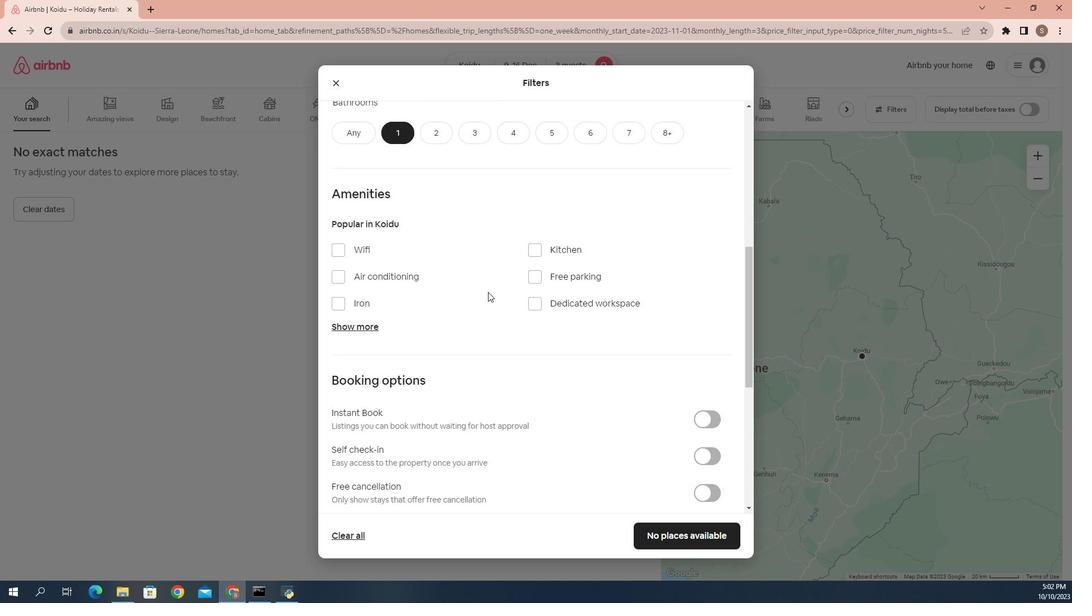 
Action: Mouse scrolled (509, 288) with delta (0, 0)
Screenshot: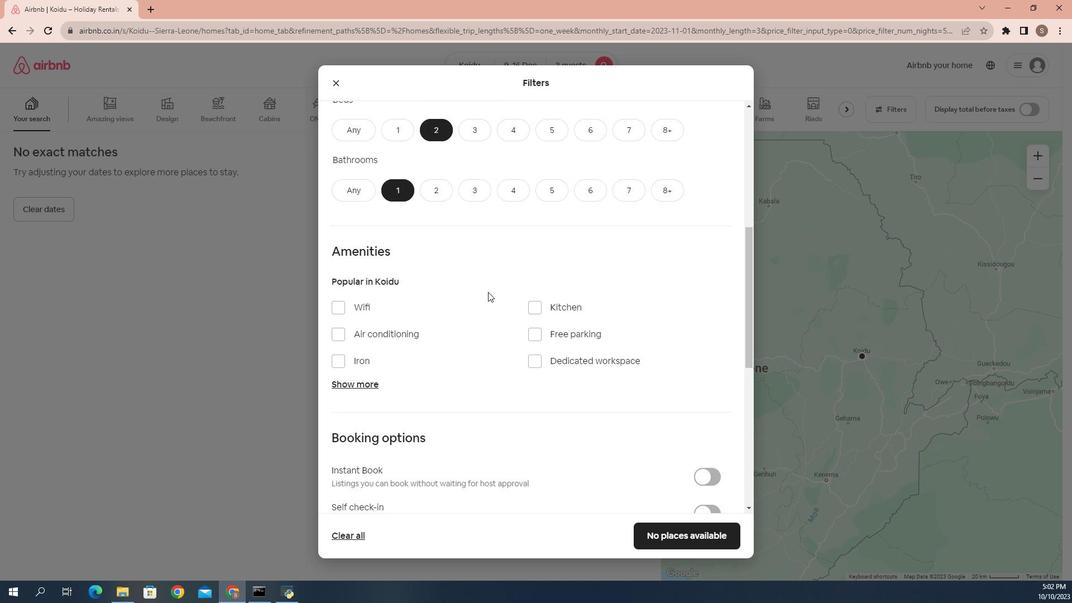 
Action: Mouse scrolled (509, 288) with delta (0, 0)
Screenshot: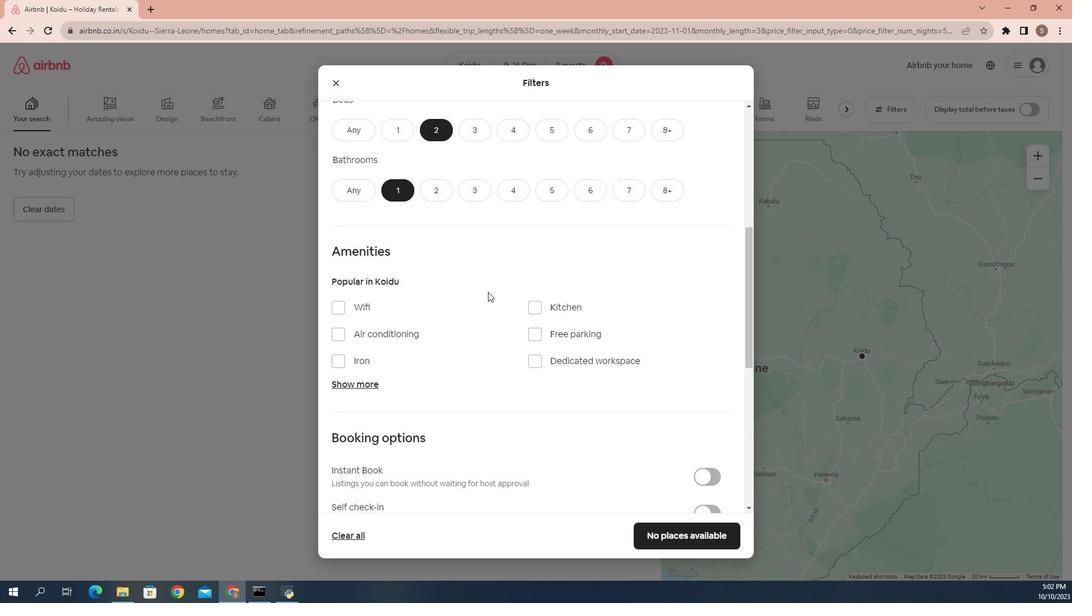 
Action: Mouse scrolled (509, 288) with delta (0, 0)
Screenshot: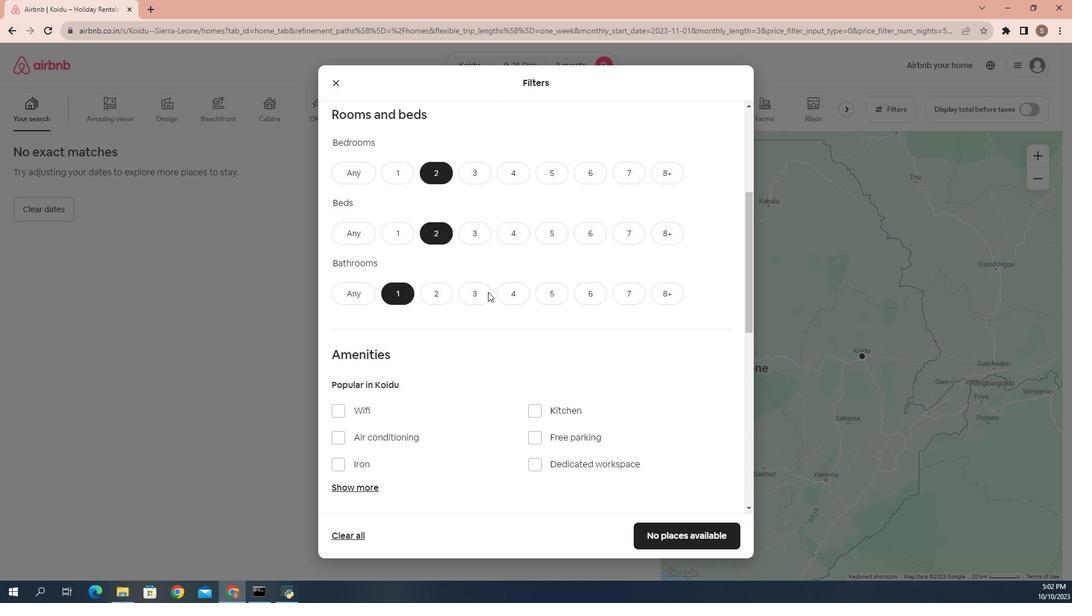 
Action: Mouse moved to (519, 316)
Screenshot: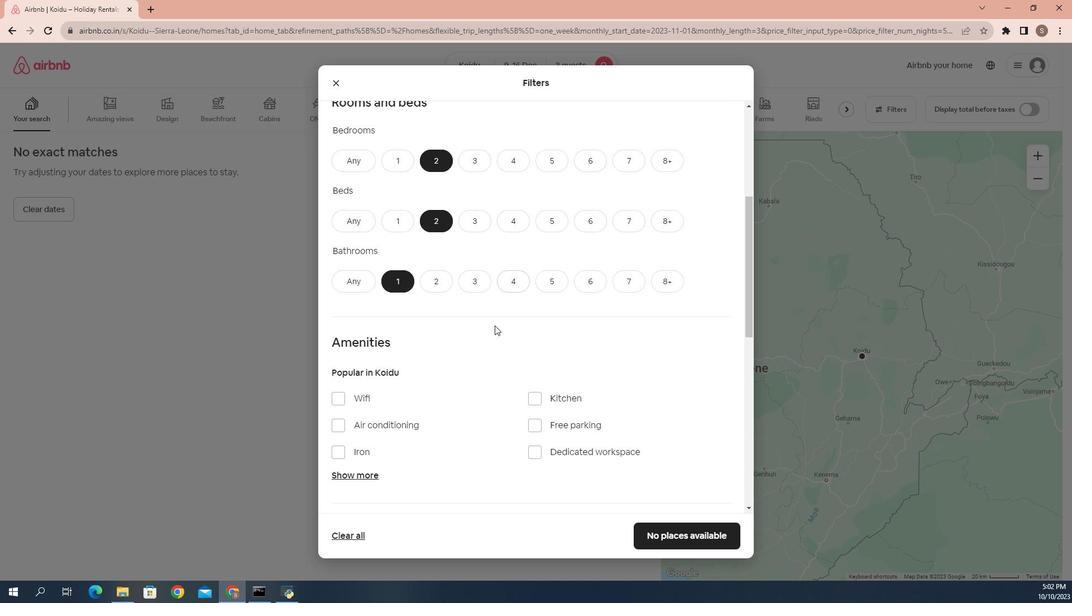 
Action: Mouse scrolled (519, 316) with delta (0, 0)
Screenshot: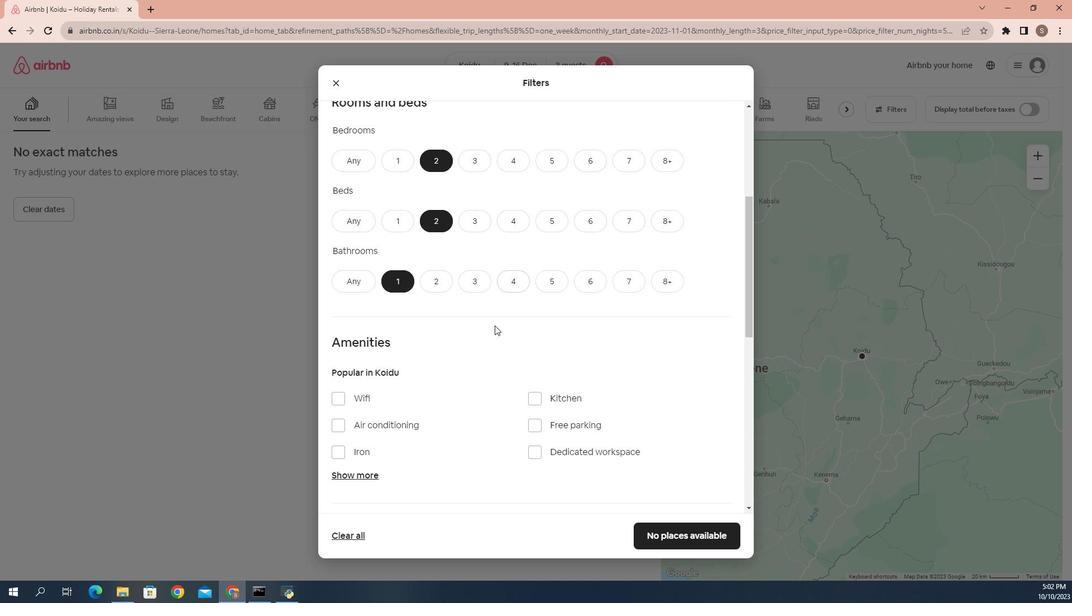 
Action: Mouse moved to (514, 321)
Screenshot: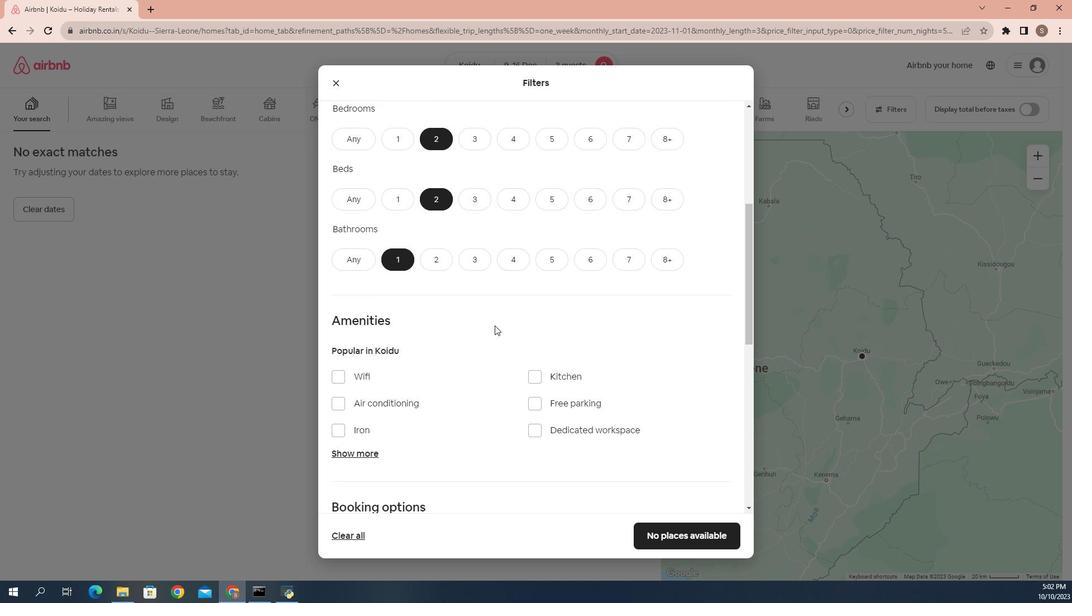 
Action: Mouse scrolled (514, 320) with delta (0, 0)
Screenshot: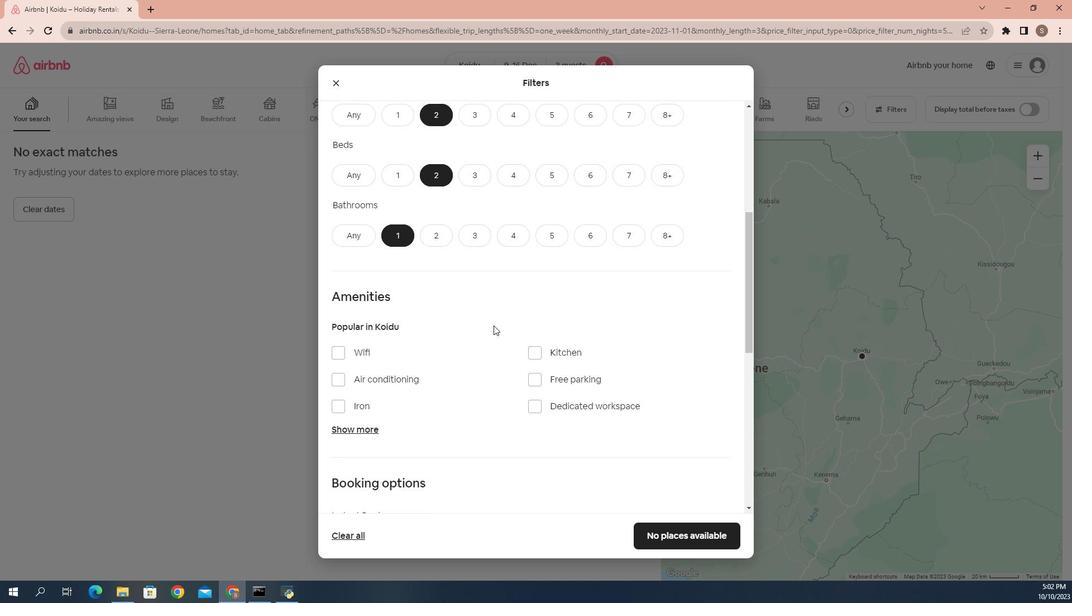 
Action: Mouse moved to (514, 321)
Screenshot: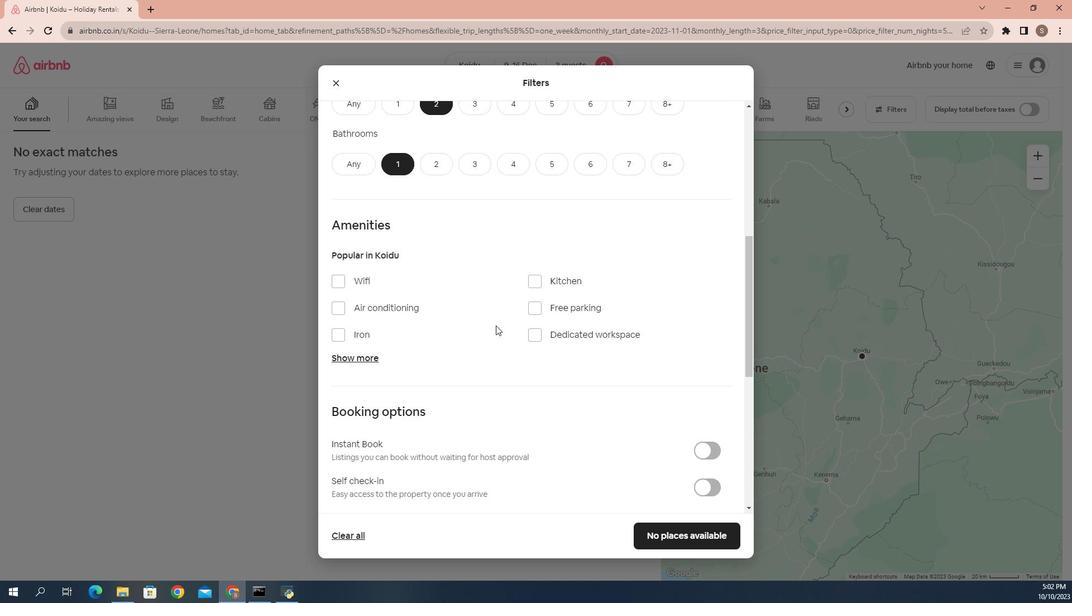 
Action: Mouse scrolled (514, 320) with delta (0, 0)
Screenshot: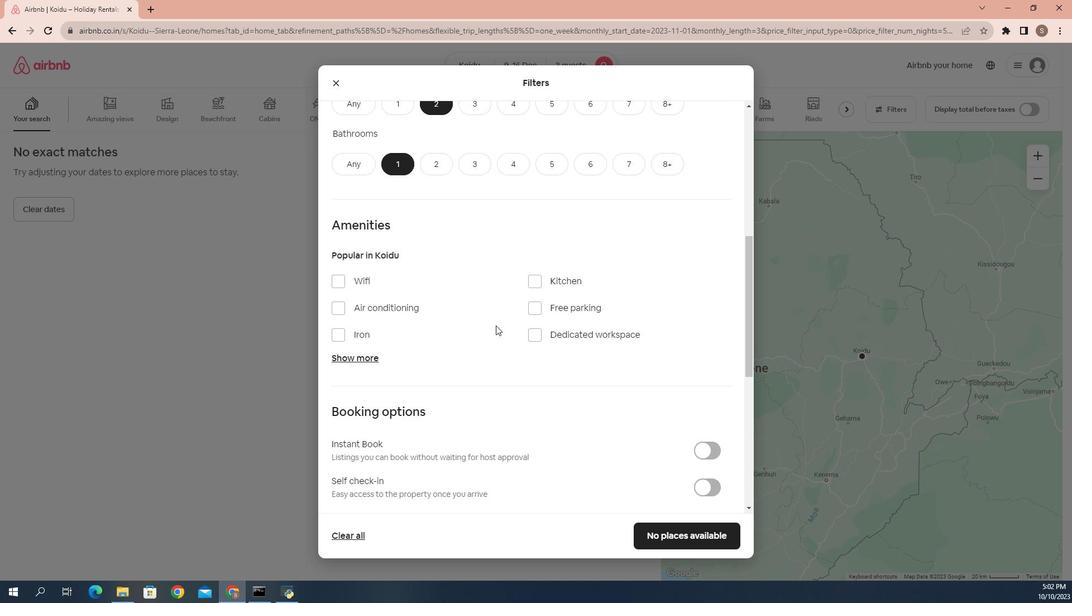 
Action: Mouse moved to (515, 321)
Screenshot: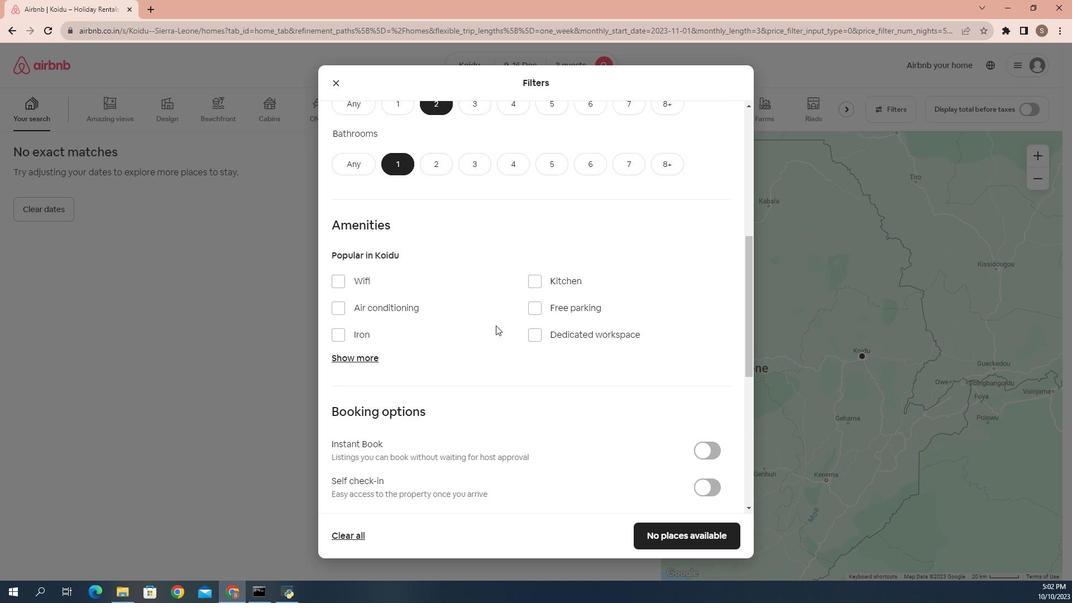 
Action: Mouse scrolled (515, 320) with delta (0, 0)
Screenshot: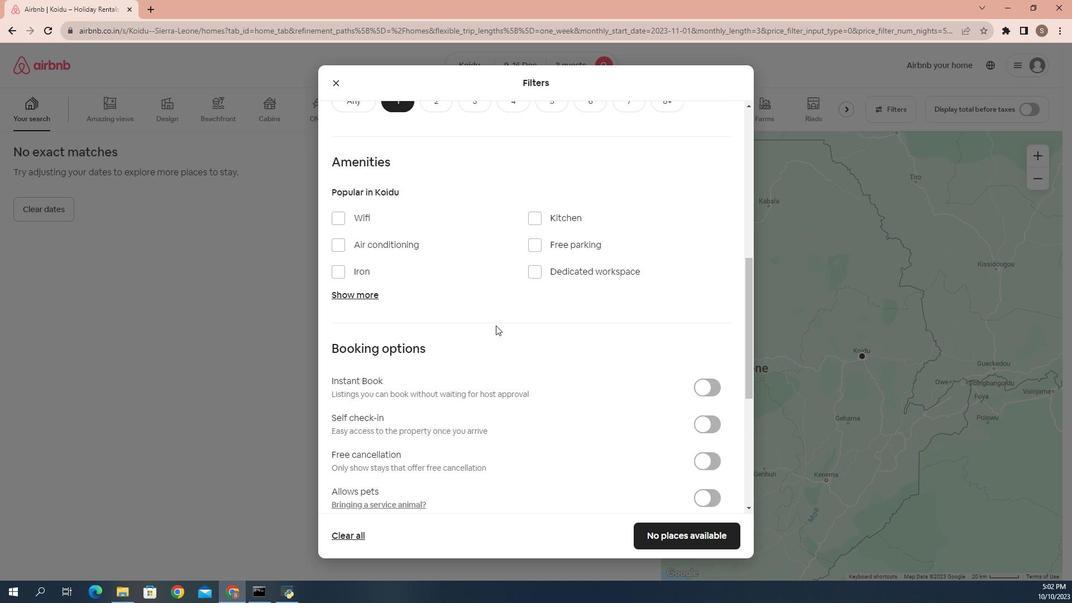 
Action: Mouse moved to (546, 357)
Screenshot: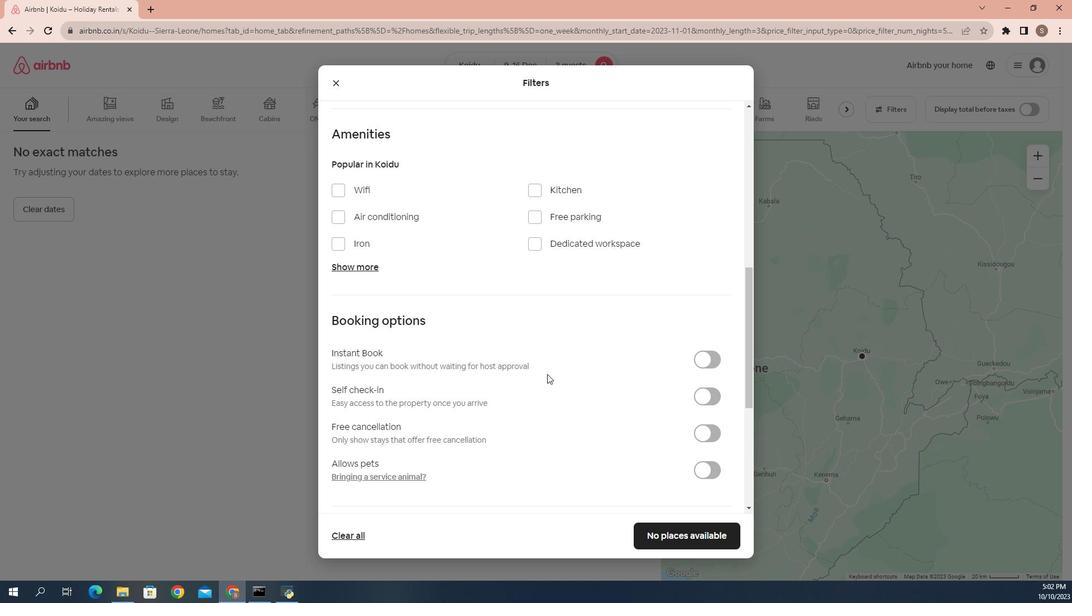 
Action: Mouse scrolled (546, 356) with delta (0, 0)
Screenshot: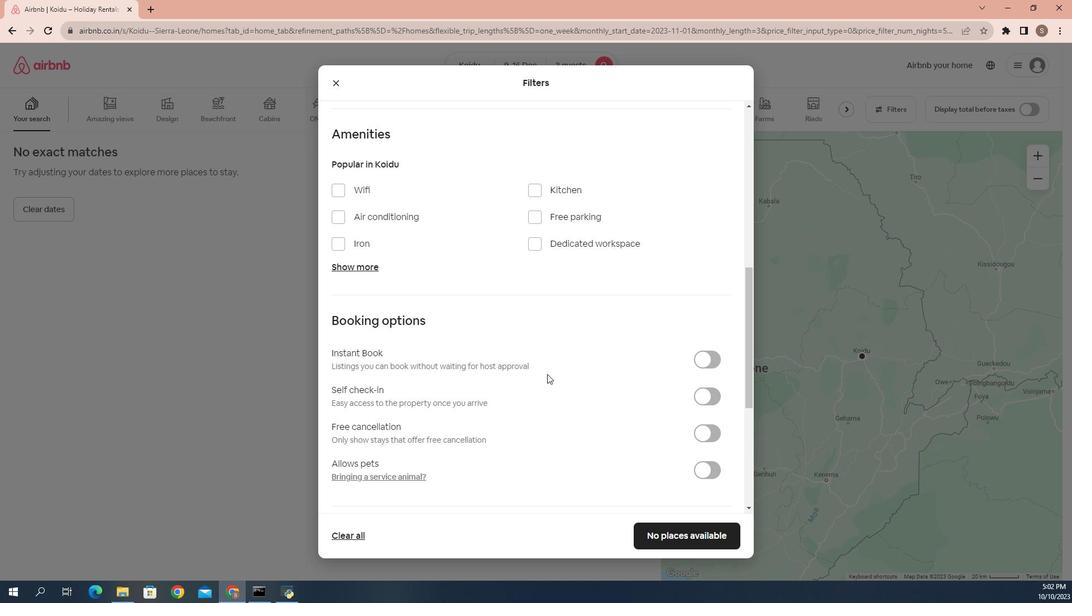 
Action: Mouse moved to (552, 365)
Screenshot: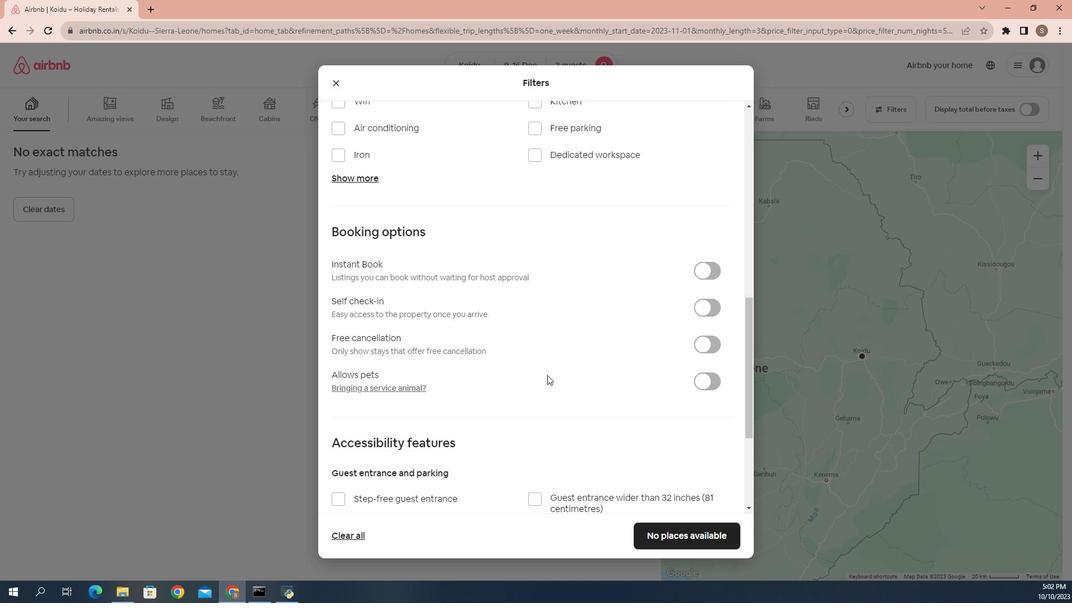 
Action: Mouse scrolled (552, 365) with delta (0, 0)
Screenshot: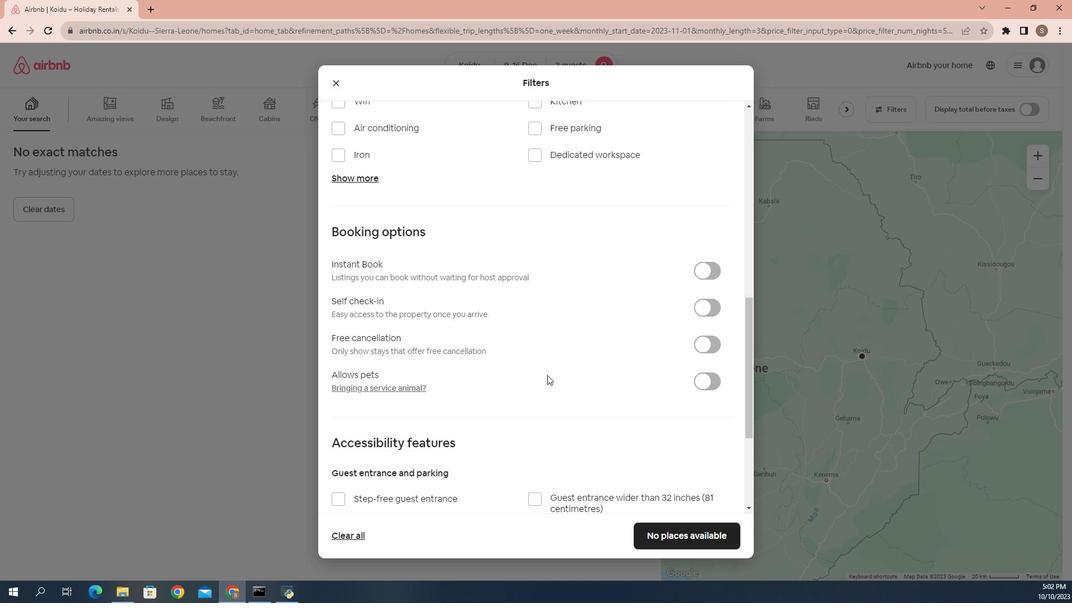
Action: Mouse moved to (553, 369)
Screenshot: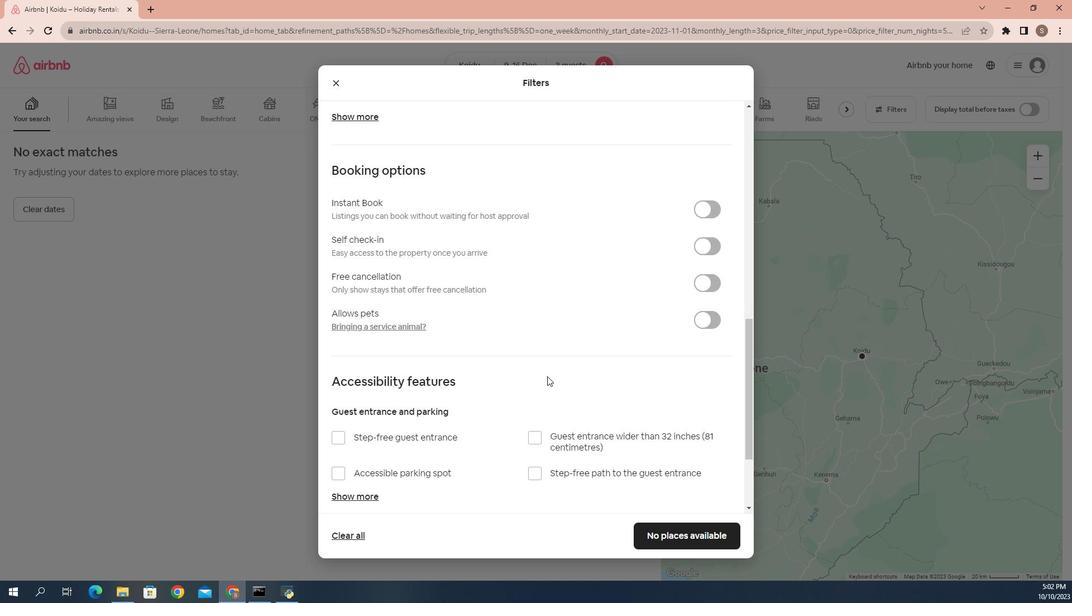 
Action: Mouse scrolled (553, 369) with delta (0, 0)
Screenshot: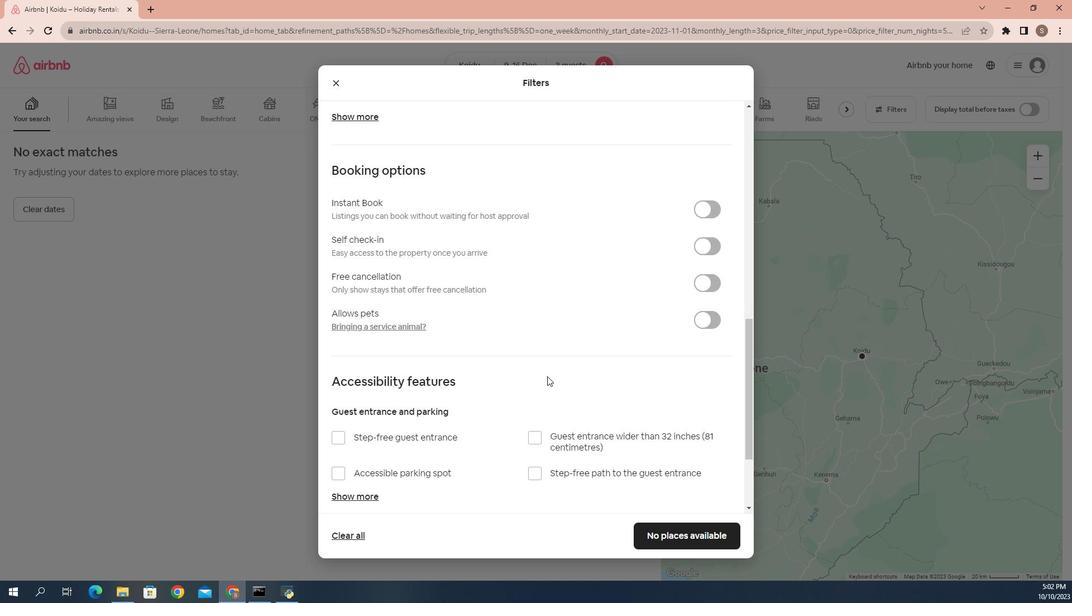 
Action: Mouse moved to (553, 370)
Screenshot: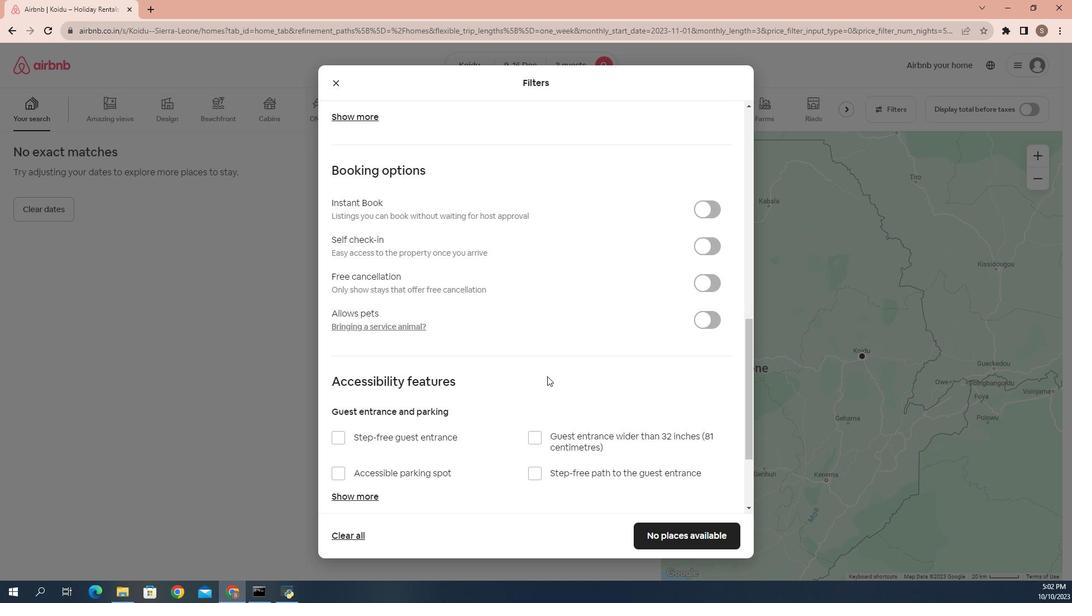
Action: Mouse scrolled (553, 370) with delta (0, 0)
Screenshot: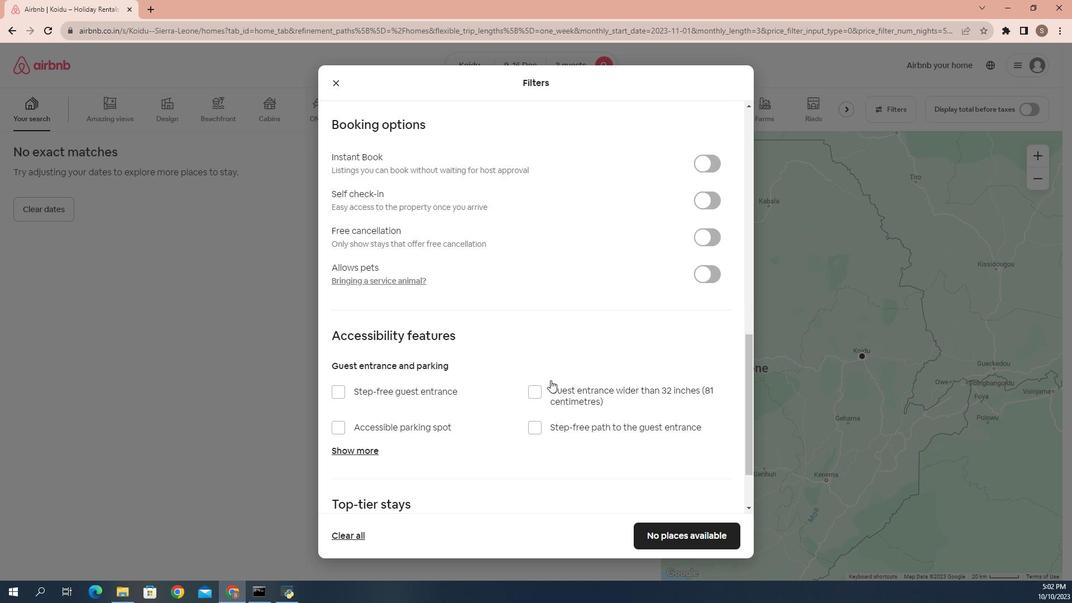 
Action: Mouse moved to (569, 395)
Screenshot: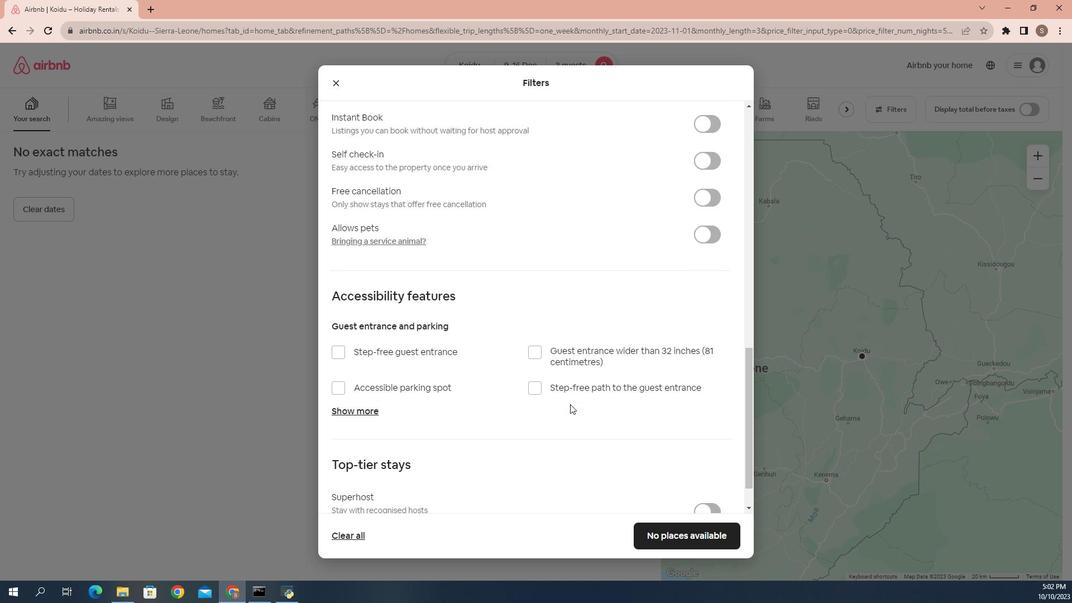 
Action: Mouse scrolled (569, 394) with delta (0, 0)
Screenshot: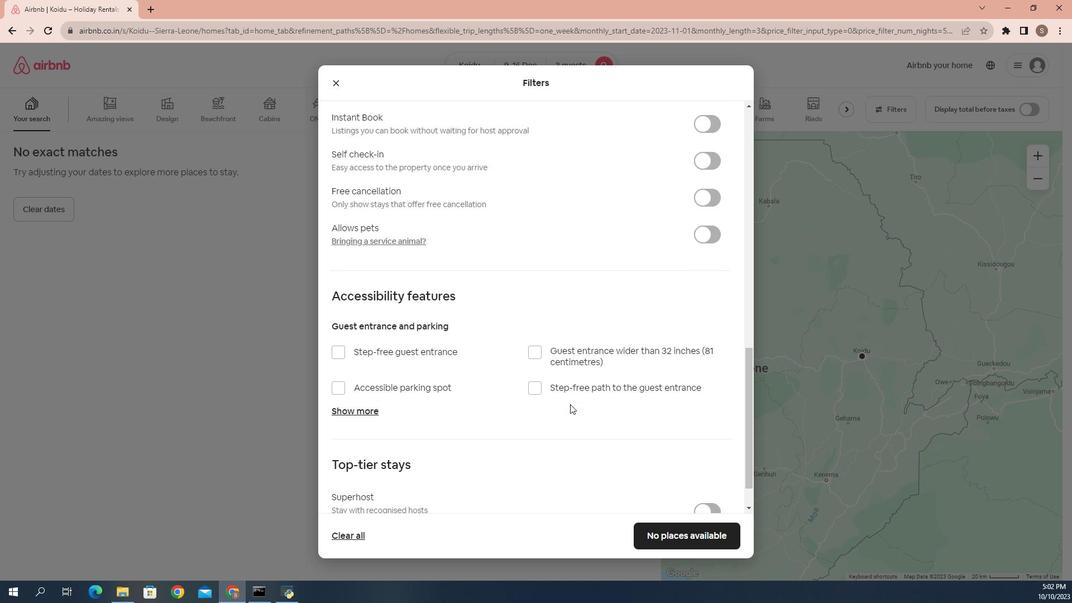 
Action: Mouse moved to (570, 398)
Screenshot: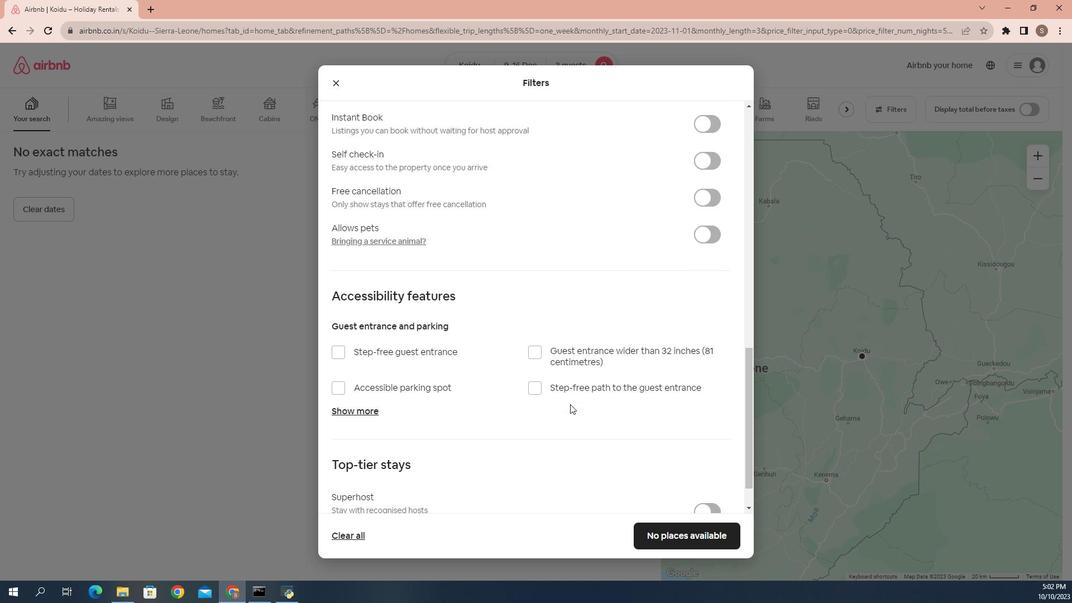 
Action: Mouse scrolled (570, 397) with delta (0, 0)
Screenshot: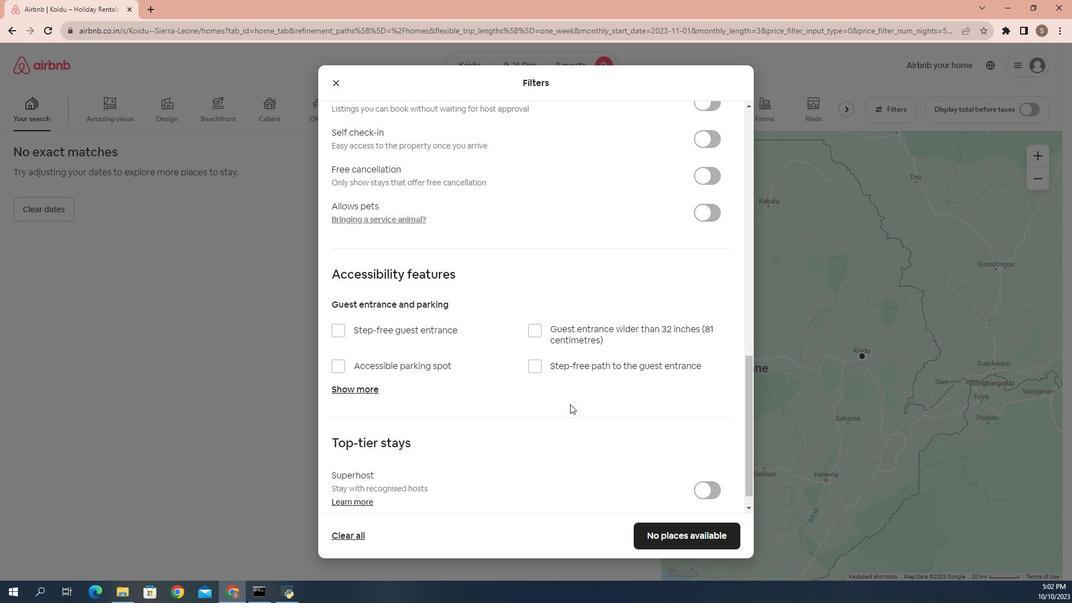 
Action: Mouse moved to (570, 398)
Screenshot: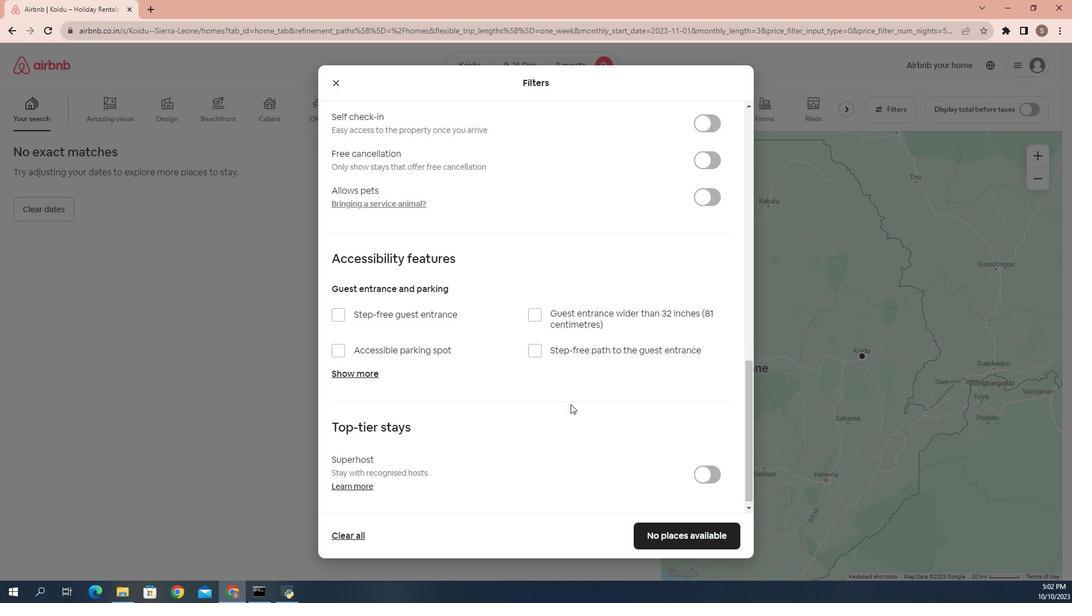 
Action: Mouse scrolled (570, 398) with delta (0, 0)
Screenshot: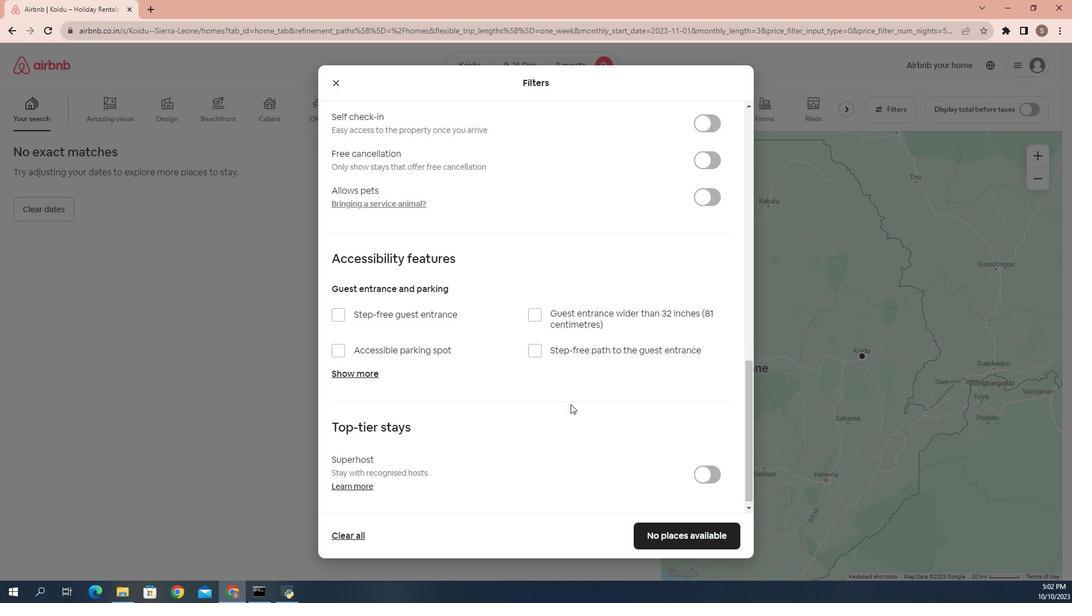 
Action: Mouse moved to (571, 399)
Screenshot: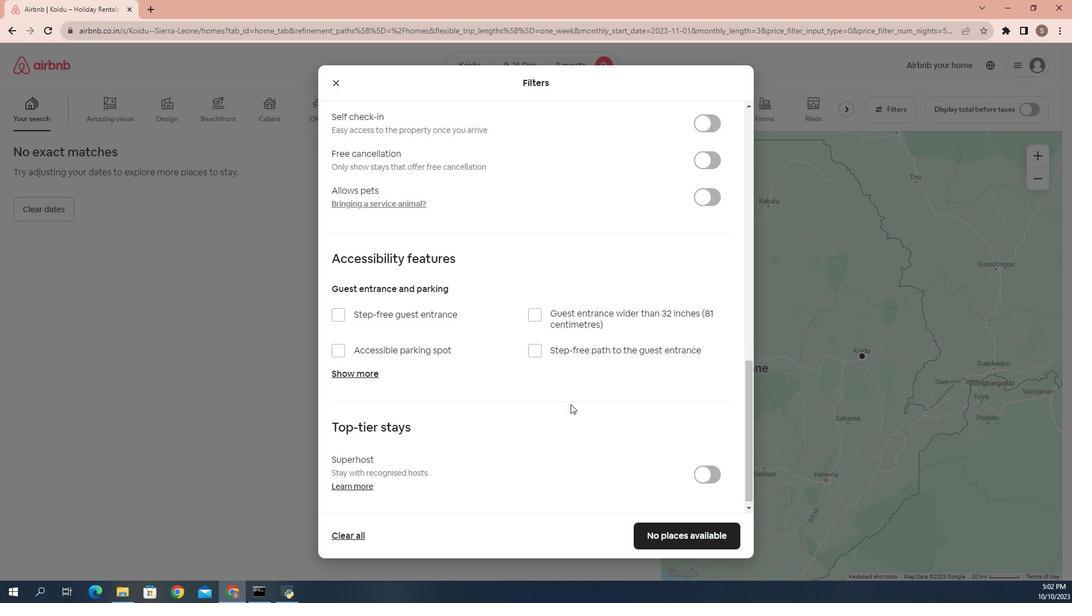 
Action: Mouse scrolled (571, 399) with delta (0, 0)
Screenshot: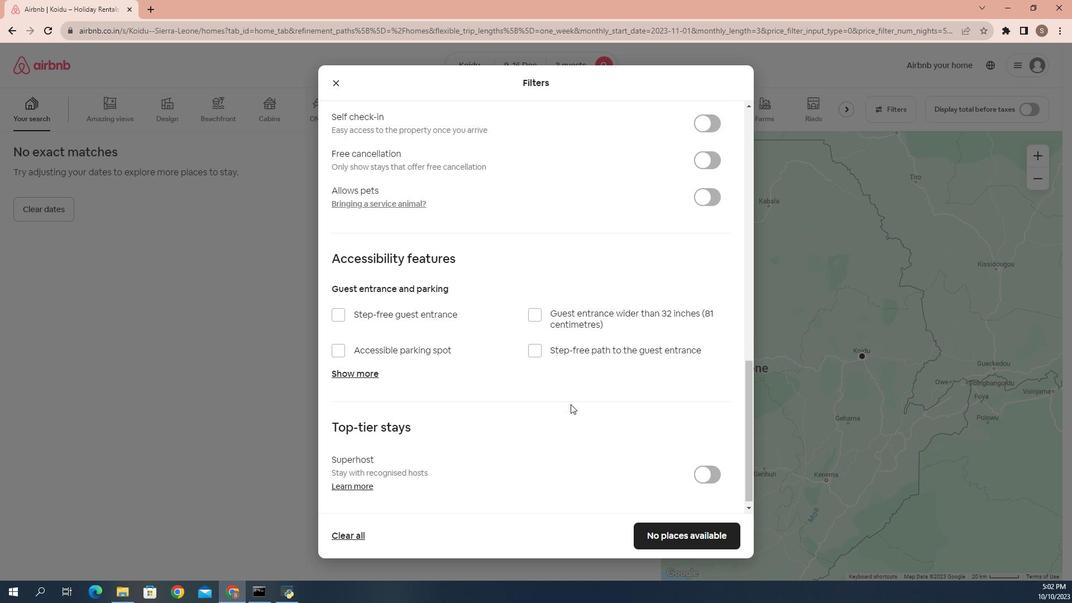 
Action: Mouse moved to (580, 424)
Screenshot: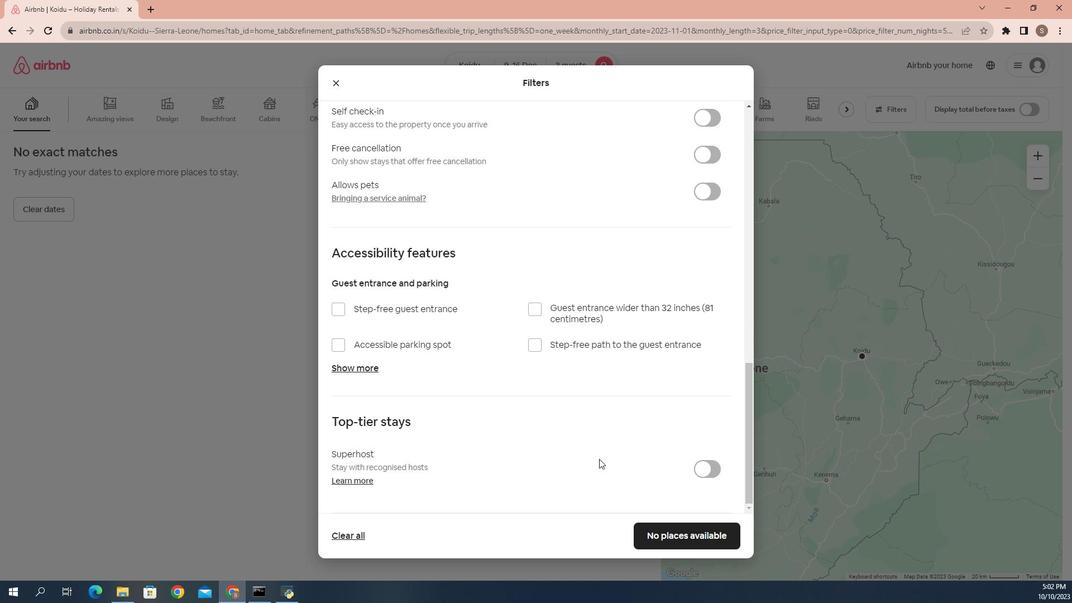 
Action: Mouse scrolled (580, 424) with delta (0, 0)
Screenshot: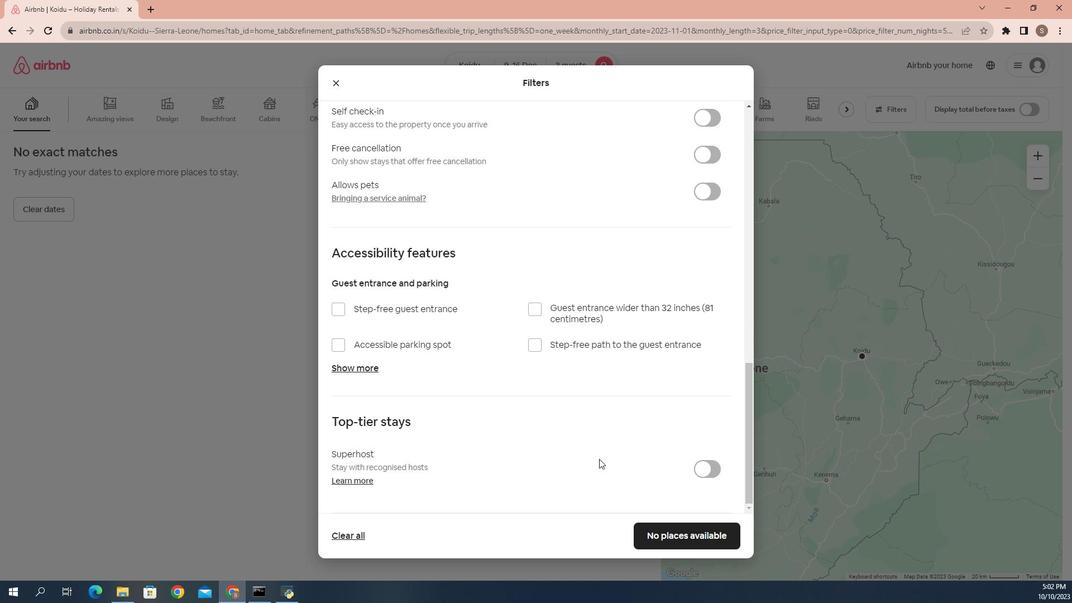 
Action: Mouse moved to (589, 443)
Screenshot: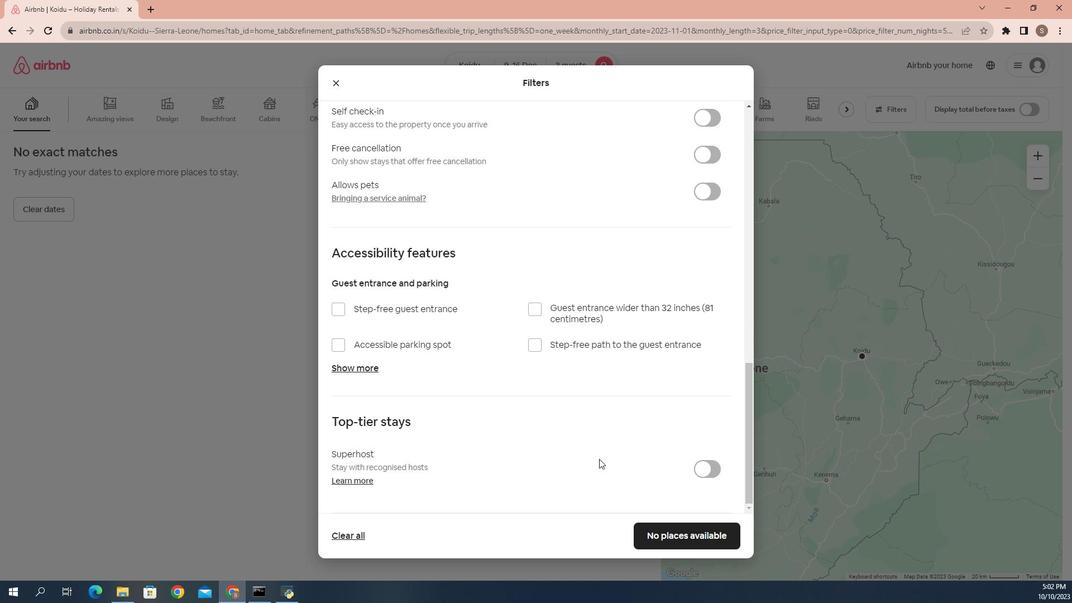 
Action: Mouse scrolled (589, 443) with delta (0, 0)
Screenshot: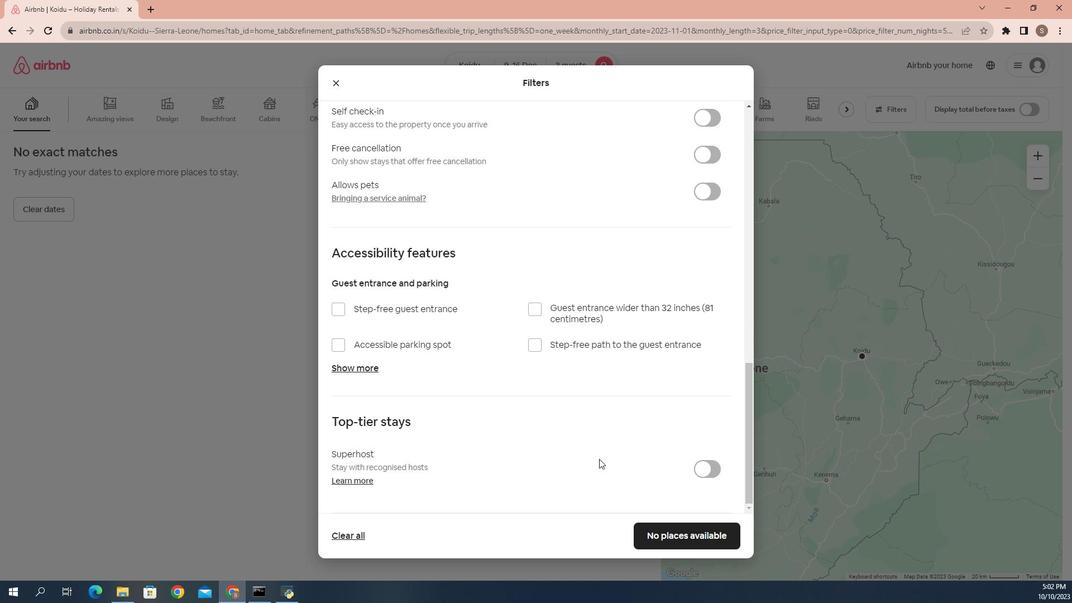 
Action: Mouse moved to (591, 457)
Screenshot: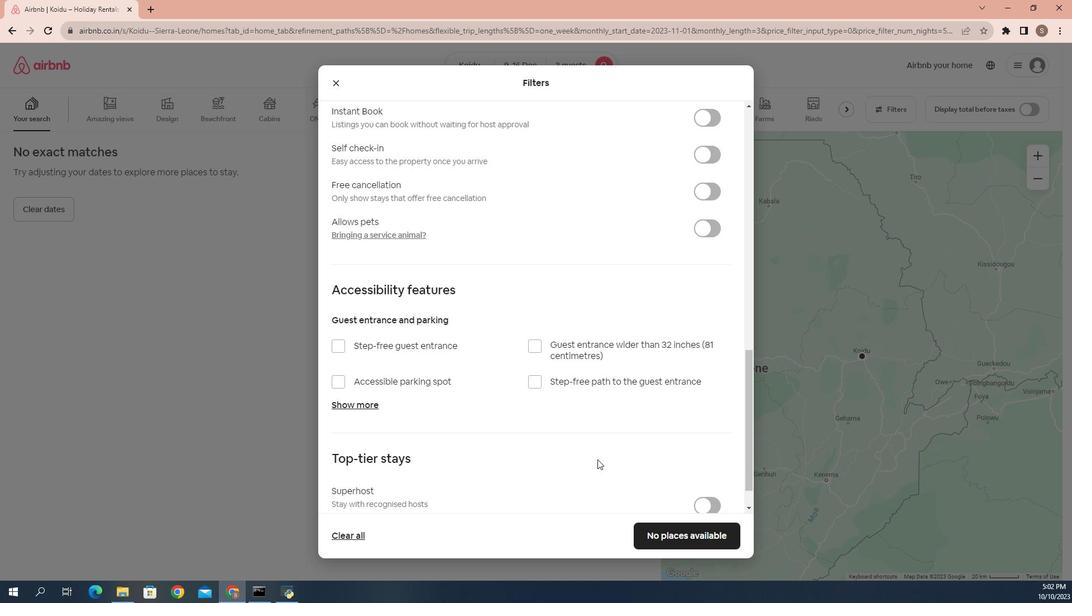 
Action: Mouse scrolled (591, 457) with delta (0, 0)
Screenshot: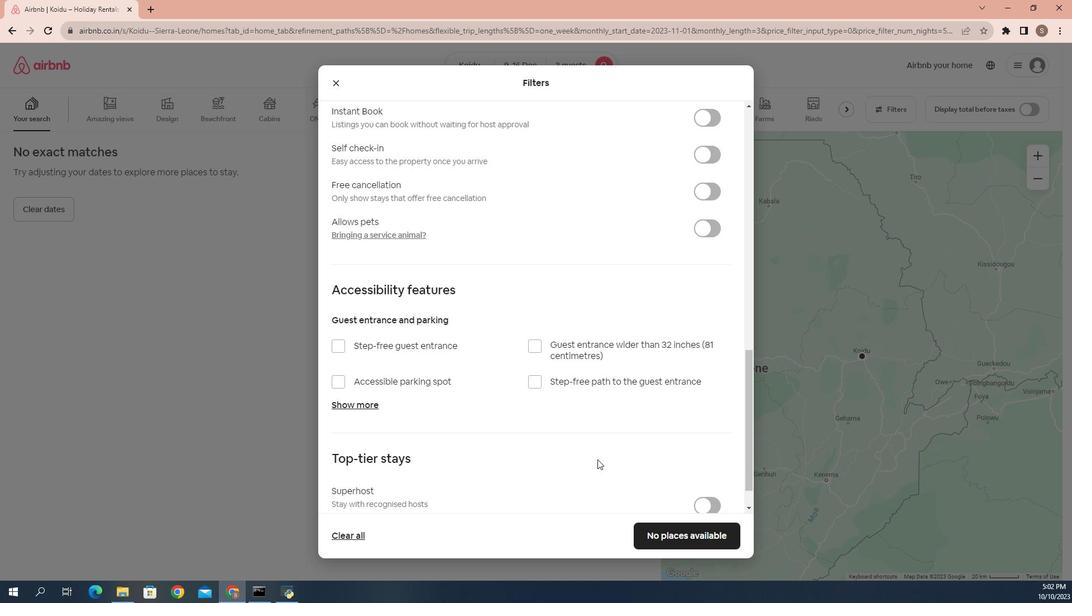 
Action: Mouse moved to (591, 455)
Screenshot: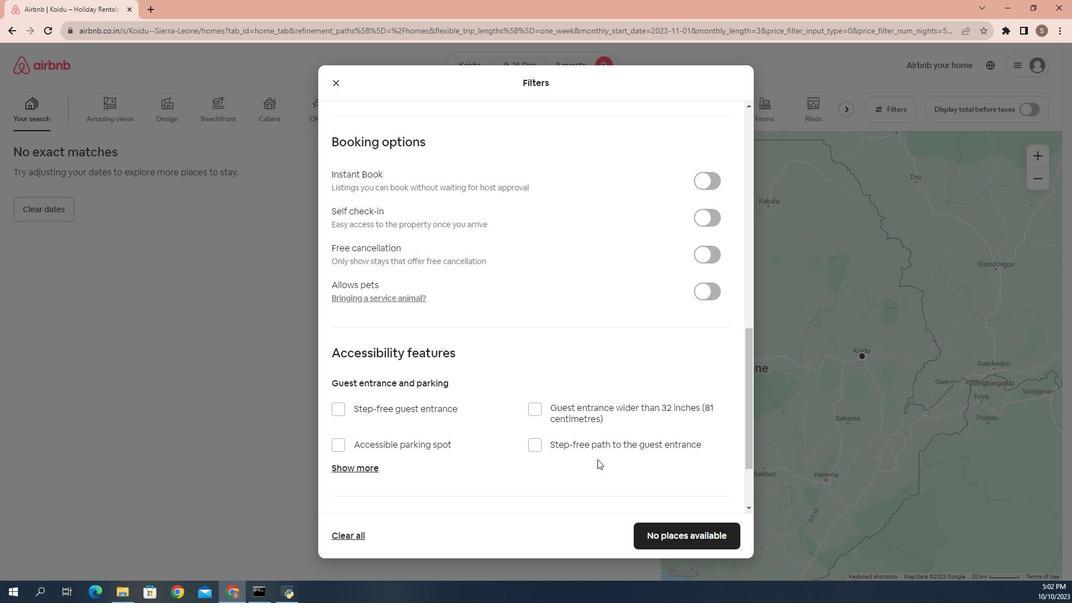 
Action: Mouse scrolled (591, 456) with delta (0, 0)
Screenshot: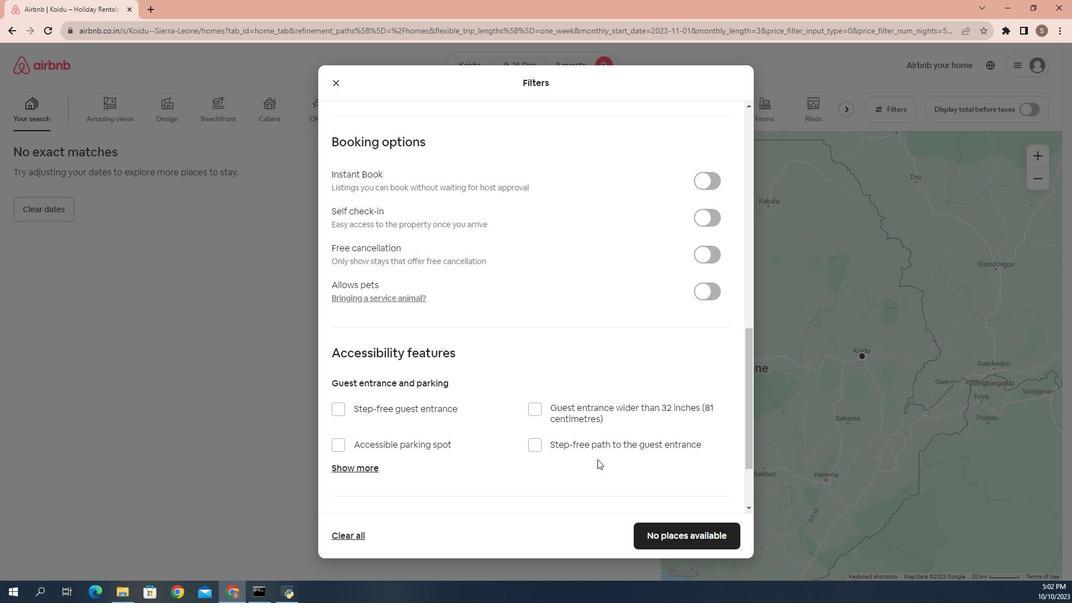
Action: Mouse moved to (591, 455)
Screenshot: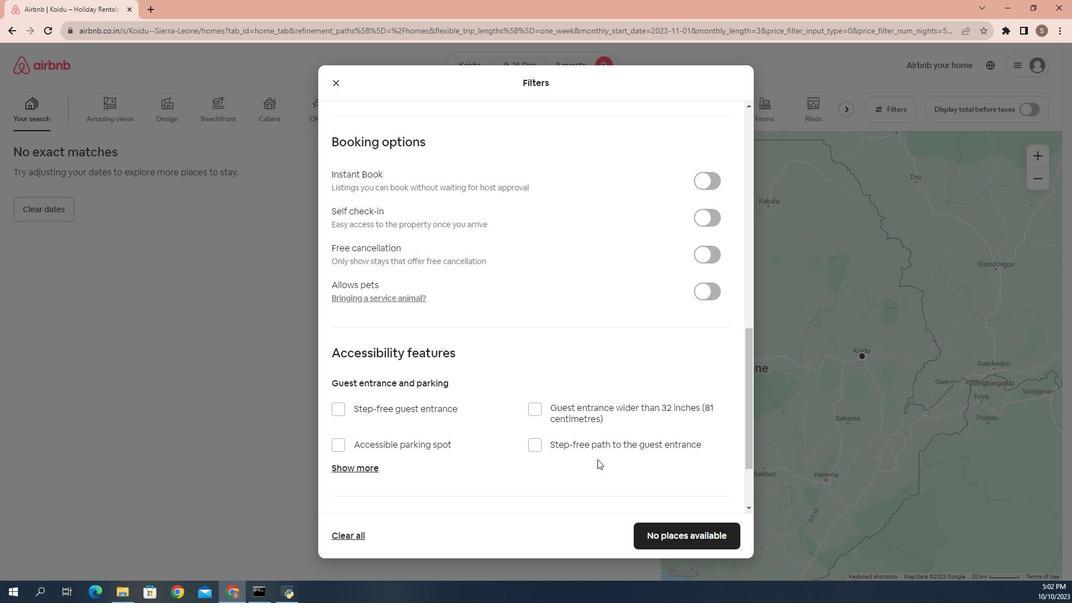 
Action: Mouse scrolled (591, 455) with delta (0, 0)
Screenshot: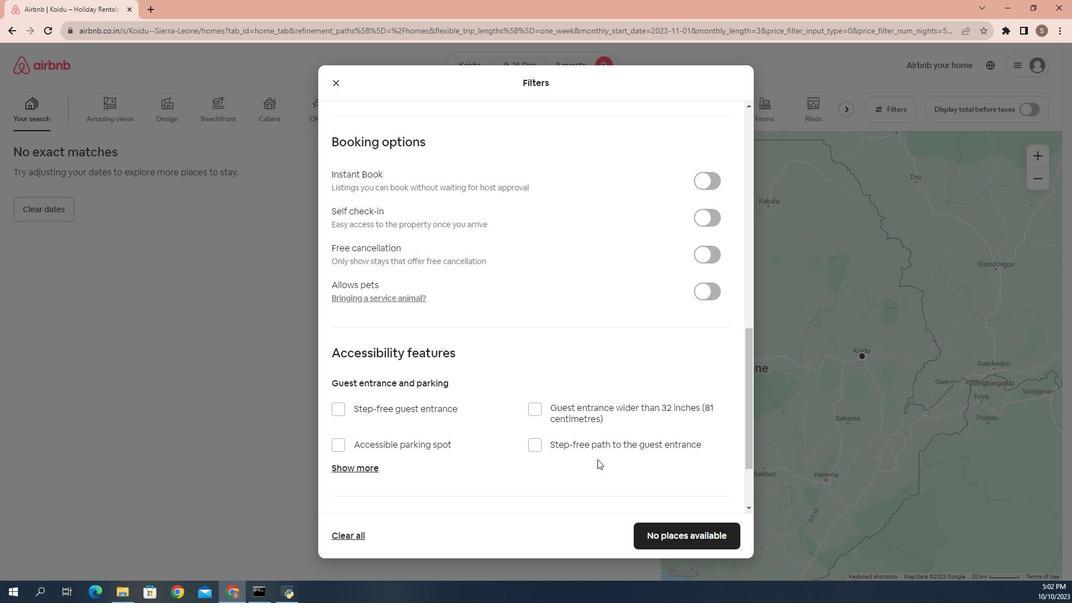 
Action: Mouse moved to (591, 454)
Screenshot: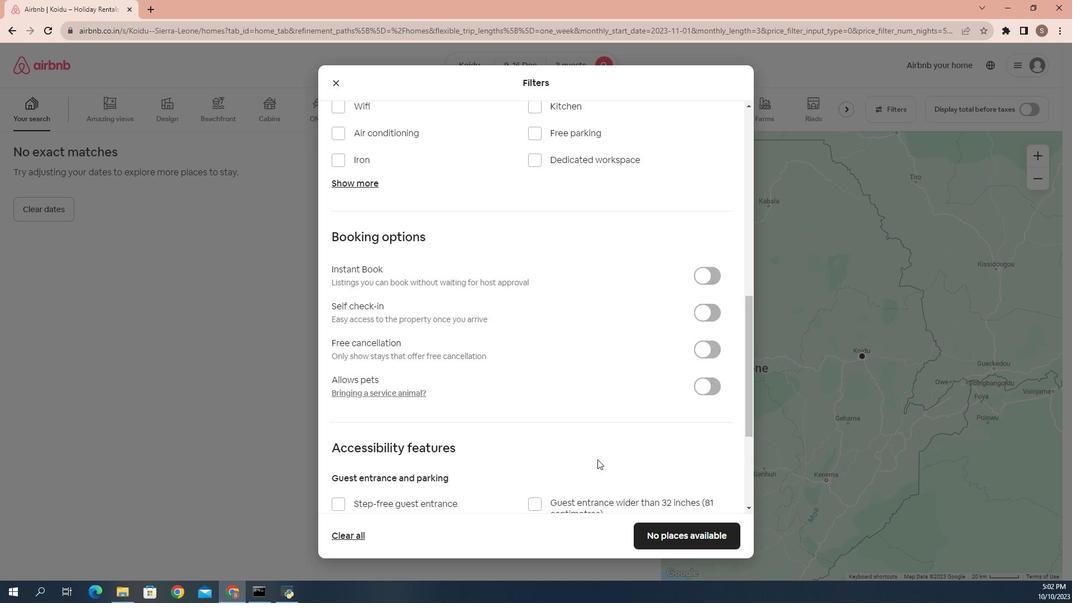 
Action: Mouse scrolled (591, 455) with delta (0, 0)
Screenshot: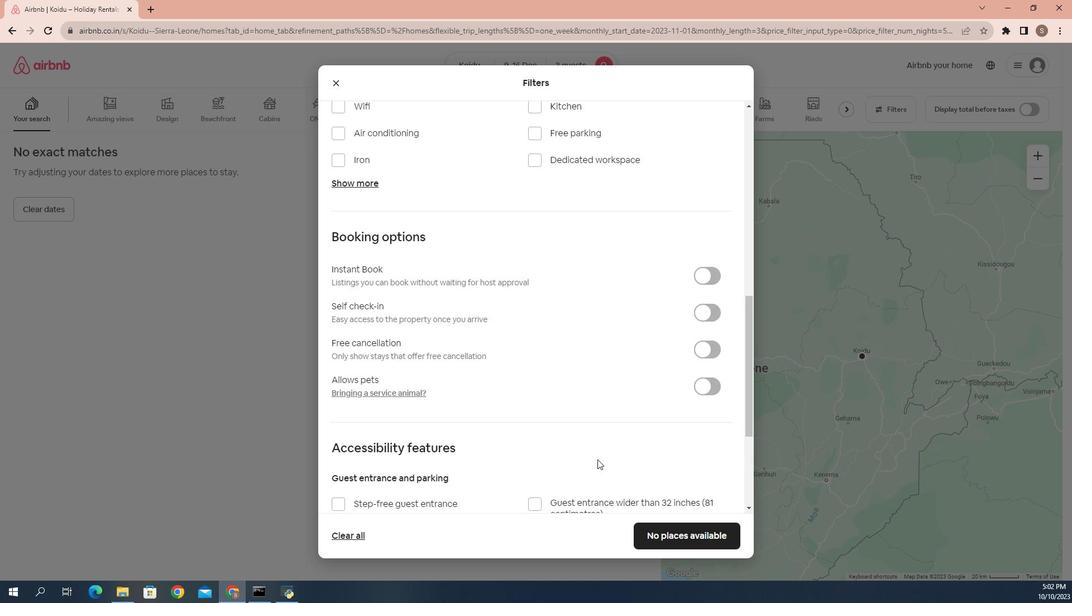 
Action: Mouse scrolled (591, 455) with delta (0, 0)
Screenshot: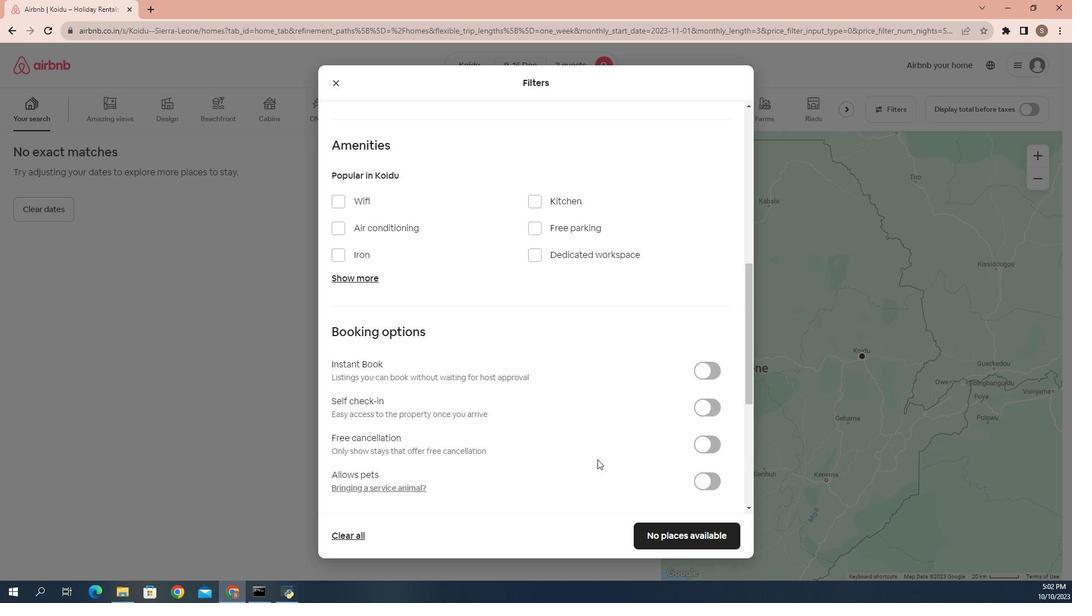 
Action: Mouse scrolled (591, 455) with delta (0, 0)
Screenshot: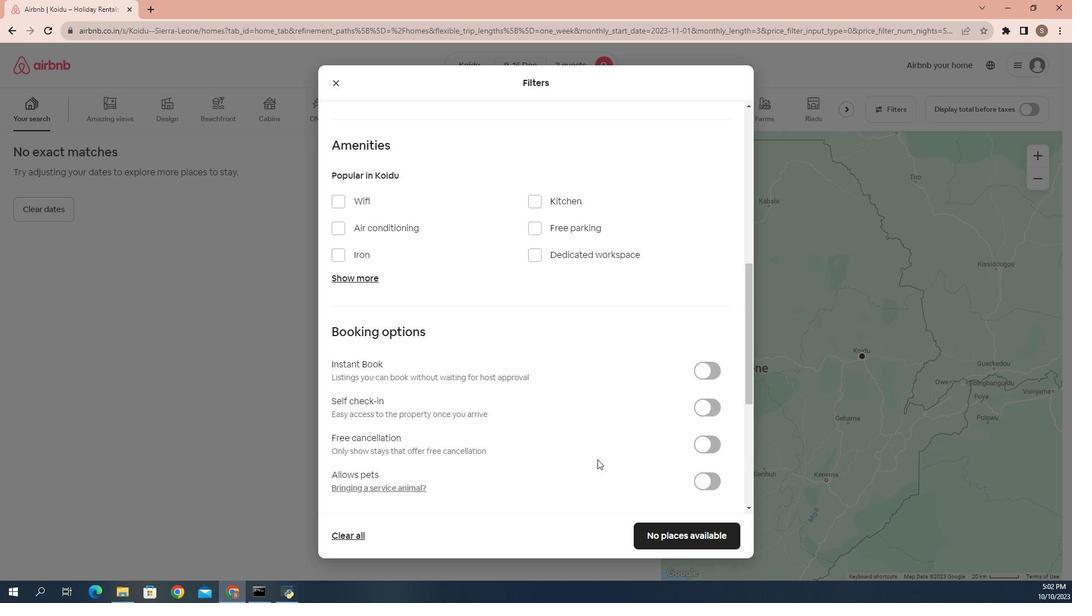 
Action: Mouse scrolled (591, 455) with delta (0, 0)
Screenshot: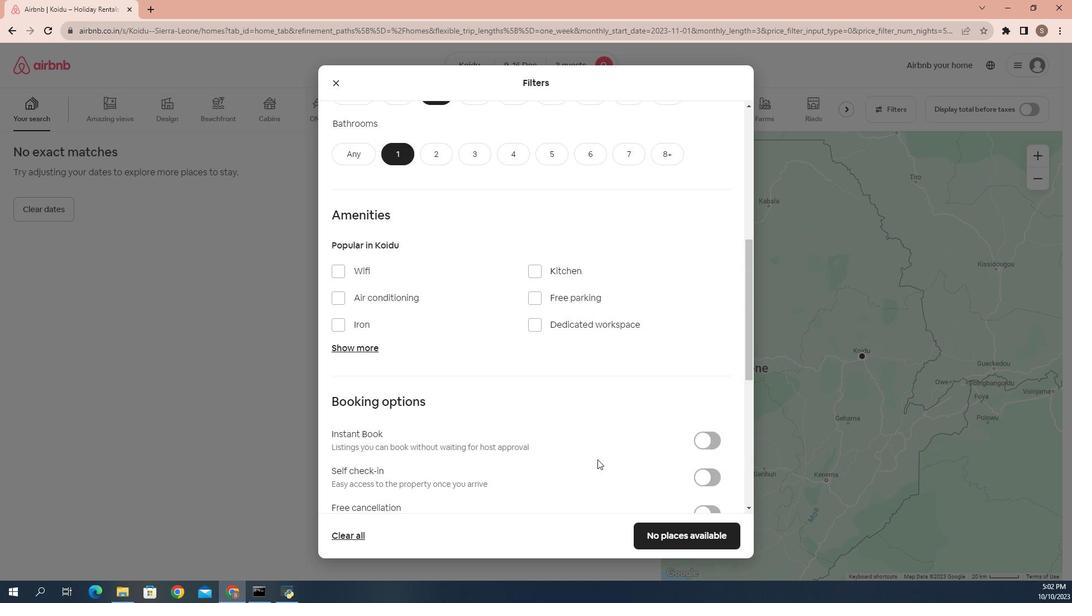 
Action: Mouse scrolled (591, 455) with delta (0, 0)
Screenshot: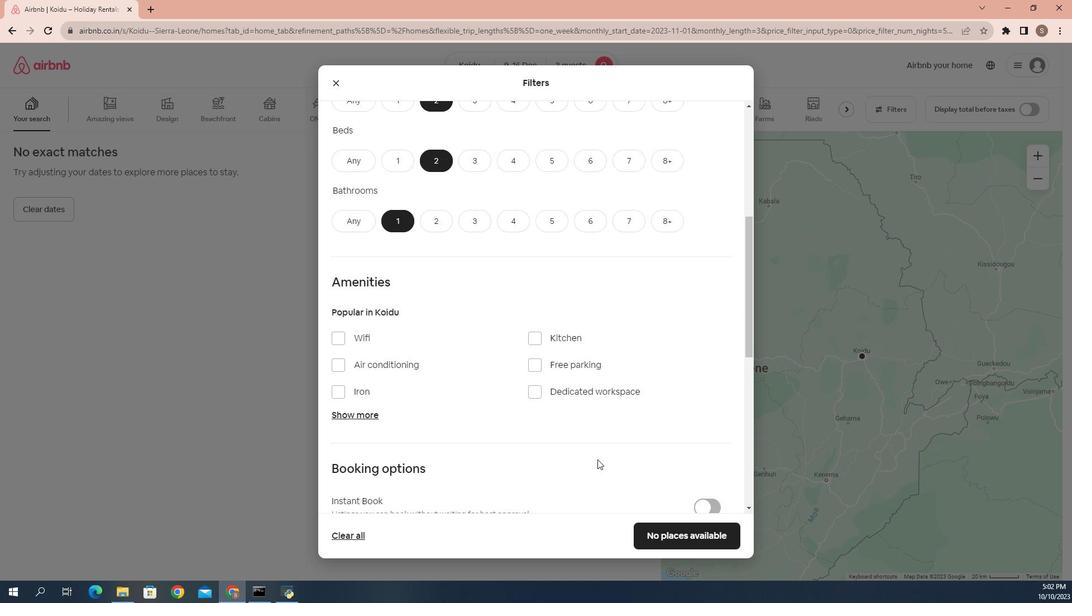 
Action: Mouse scrolled (591, 455) with delta (0, 0)
Screenshot: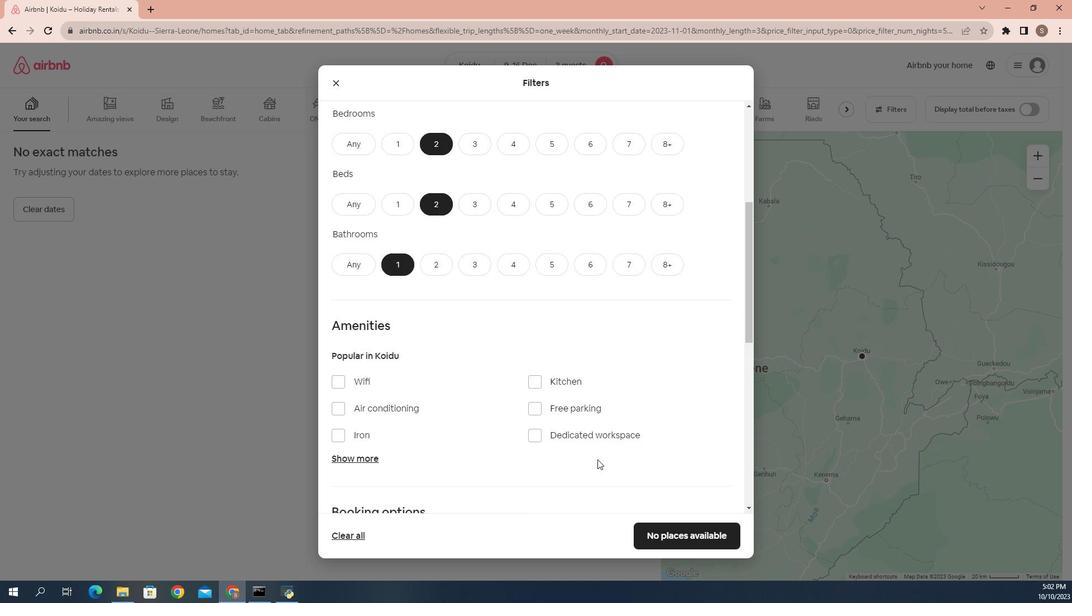 
Action: Mouse scrolled (591, 455) with delta (0, 0)
Screenshot: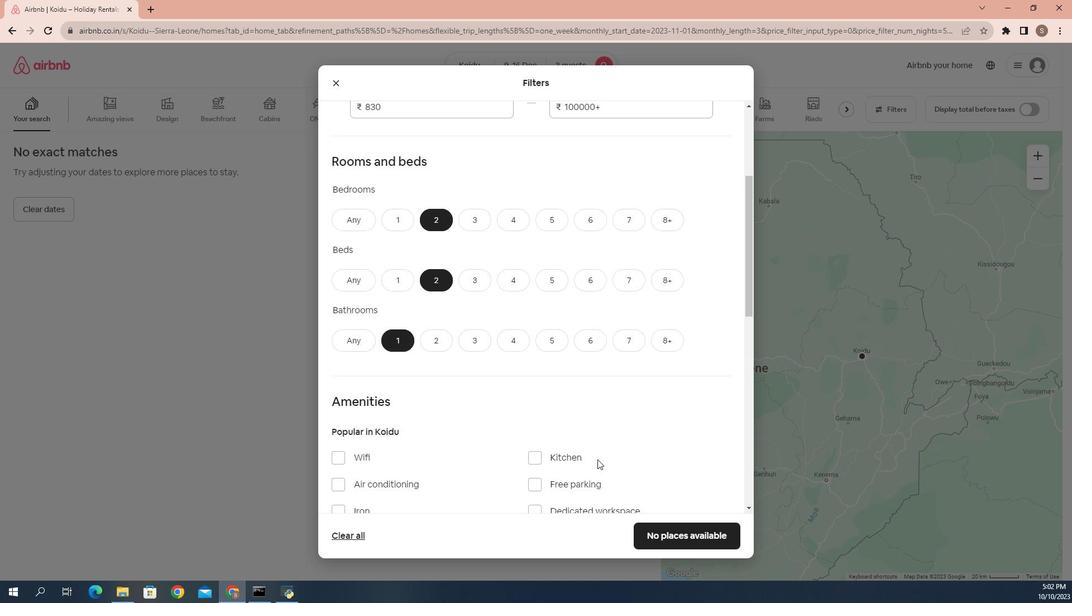
Action: Mouse moved to (523, 460)
Screenshot: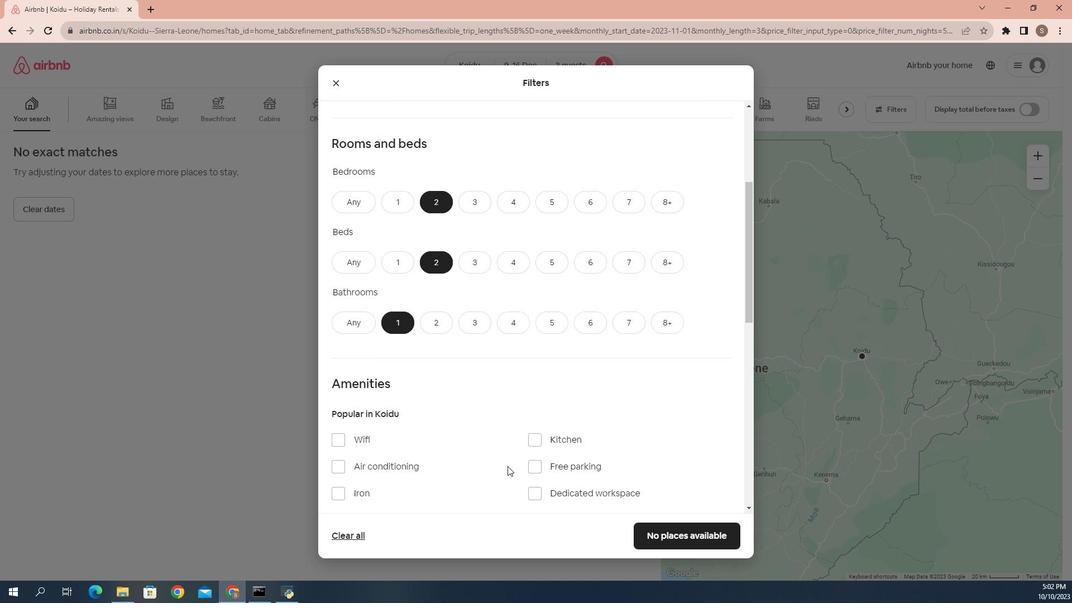 
Action: Mouse scrolled (523, 459) with delta (0, 0)
Screenshot: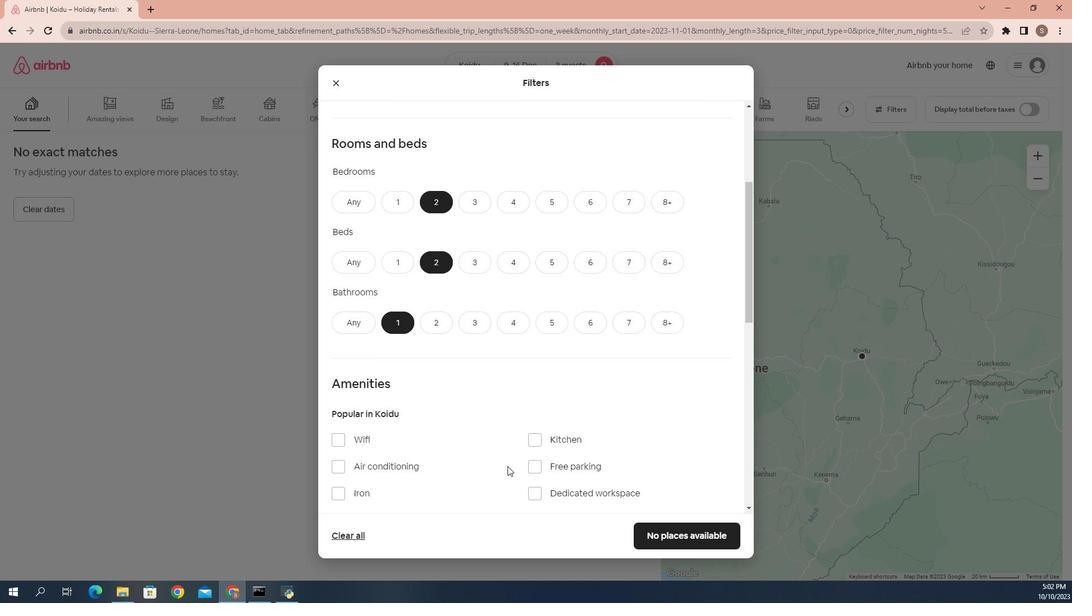 
Action: Mouse moved to (523, 461)
Screenshot: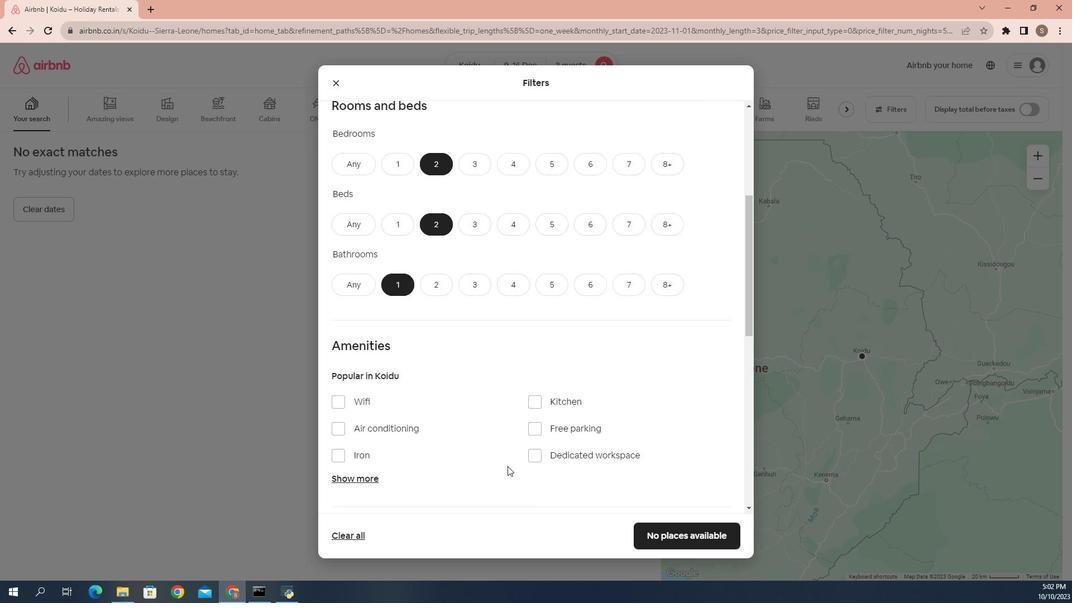 
Action: Mouse scrolled (523, 460) with delta (0, 0)
Screenshot: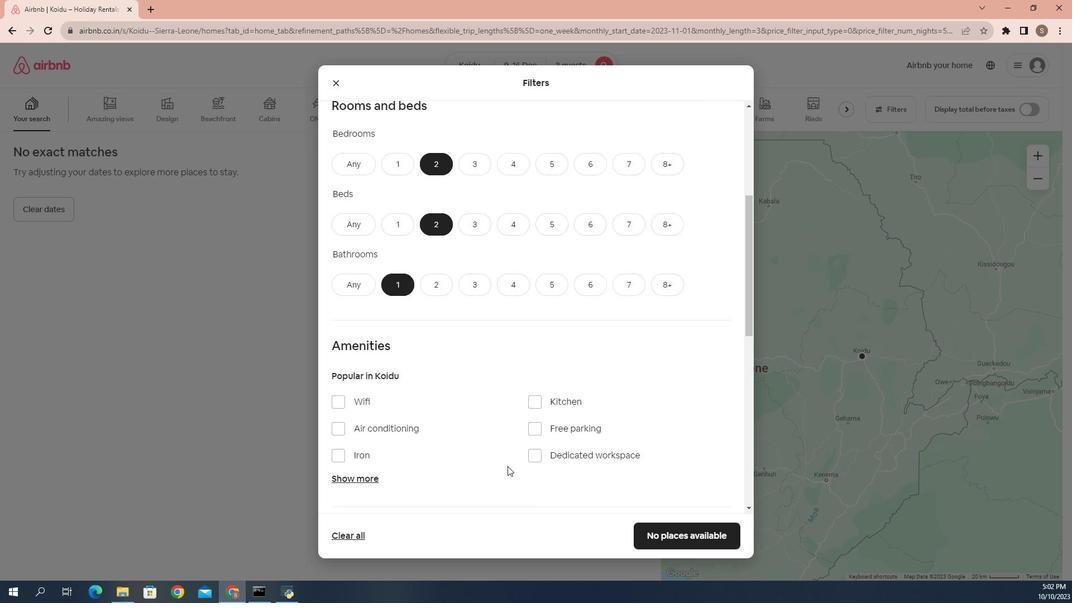 
Action: Mouse moved to (523, 461)
Screenshot: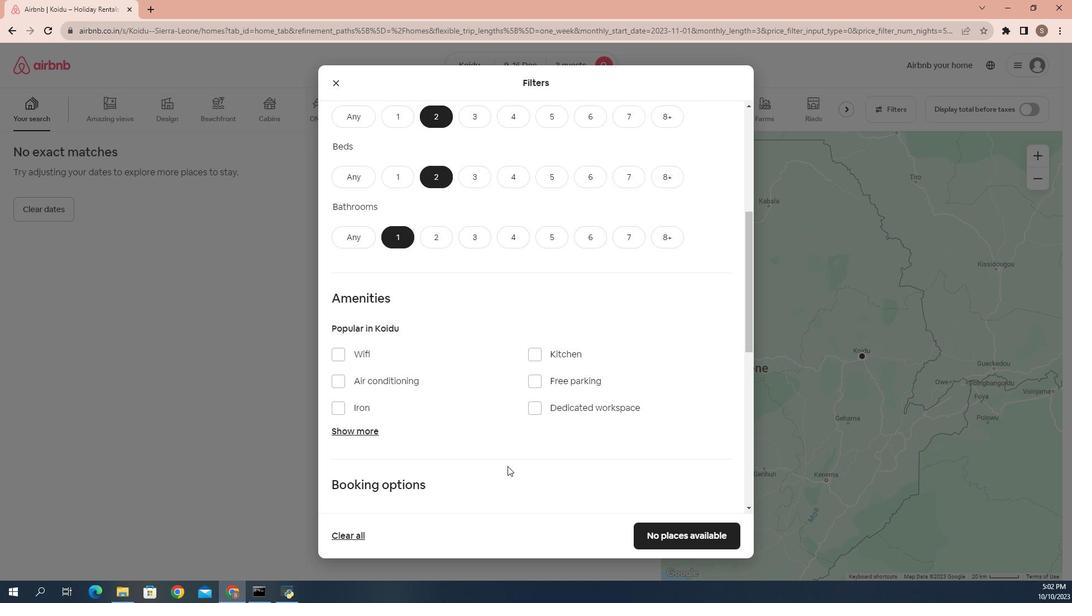 
Action: Mouse scrolled (523, 460) with delta (0, 0)
Screenshot: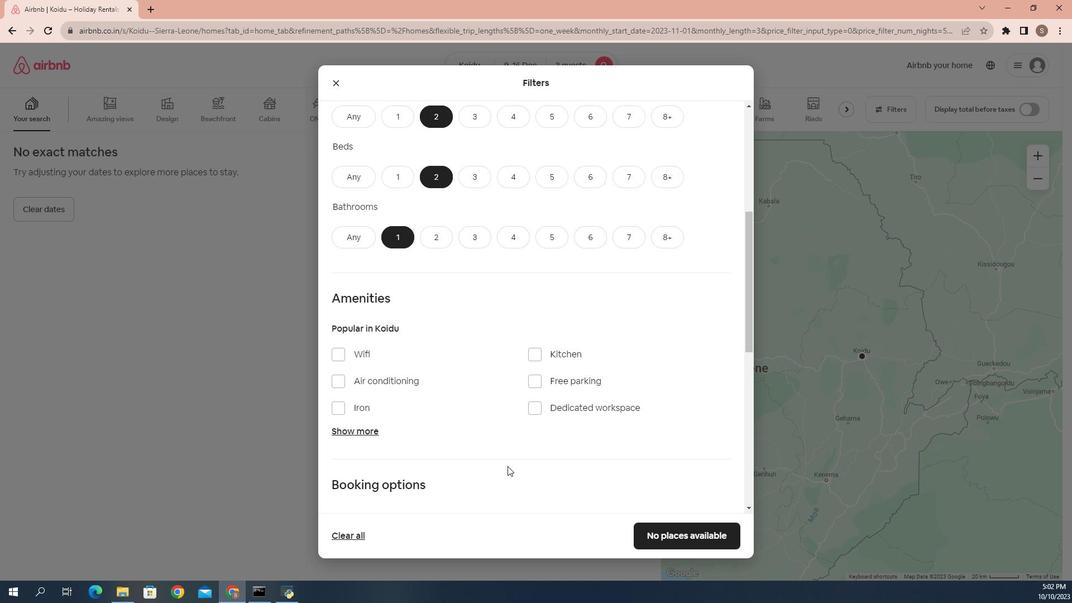 
Action: Mouse moved to (656, 531)
Screenshot: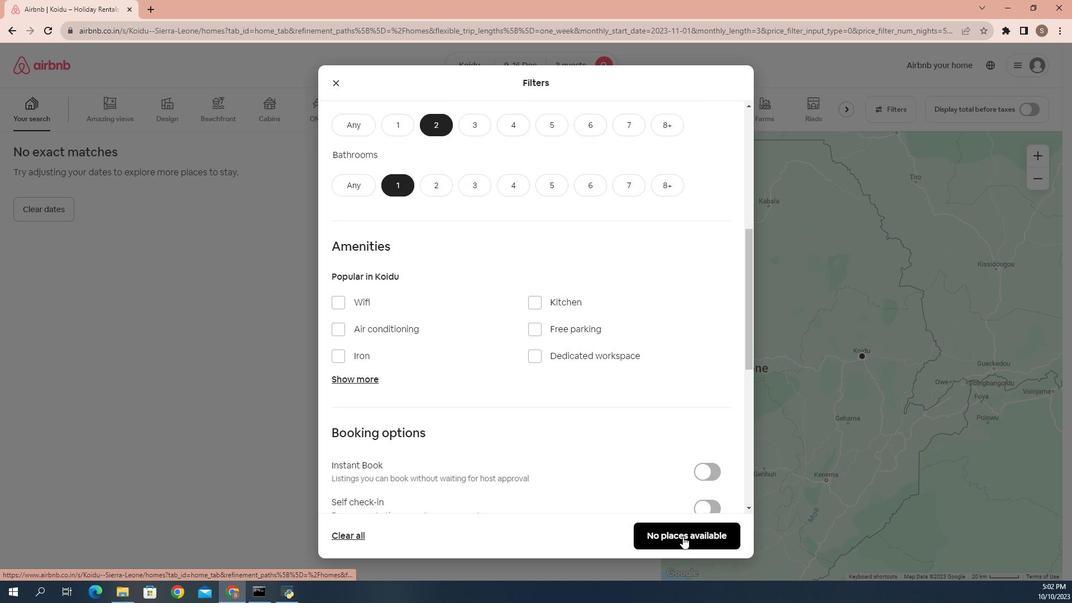 
Action: Mouse pressed left at (656, 531)
Screenshot: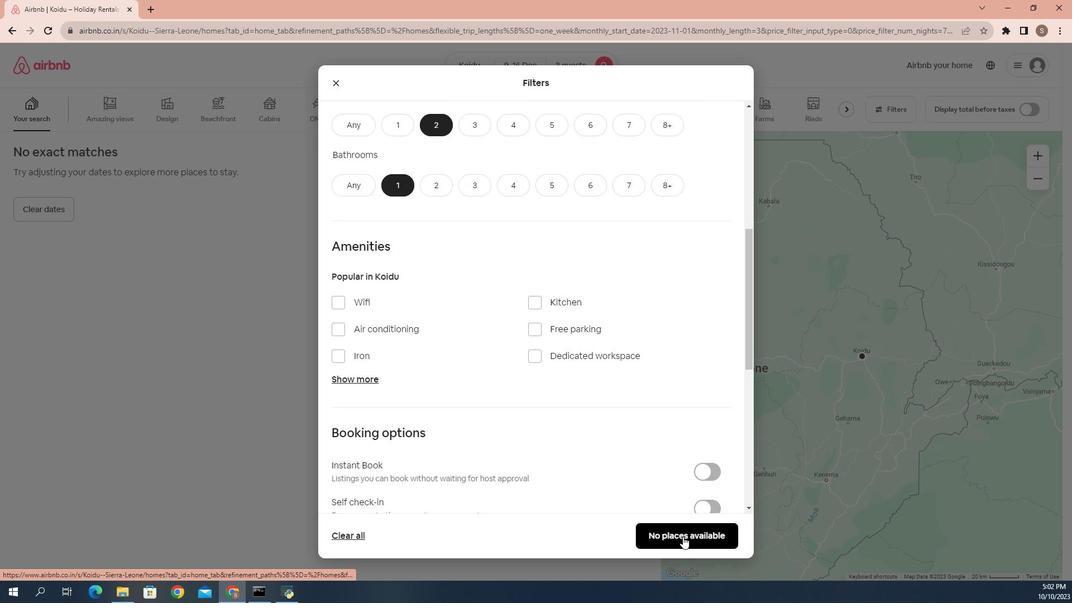 
Action: Mouse moved to (559, 293)
Screenshot: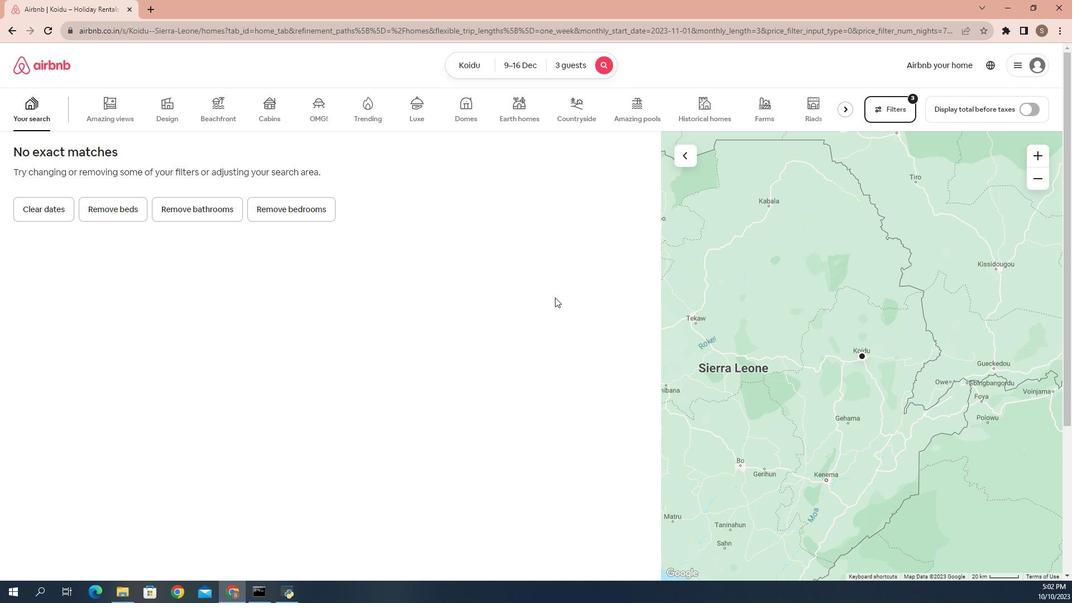 
